 Task: Create a due date automation trigger when advanced on, on the wednesday before a card is due add dates not starting next month at 11:00 AM.
Action: Mouse moved to (1024, 339)
Screenshot: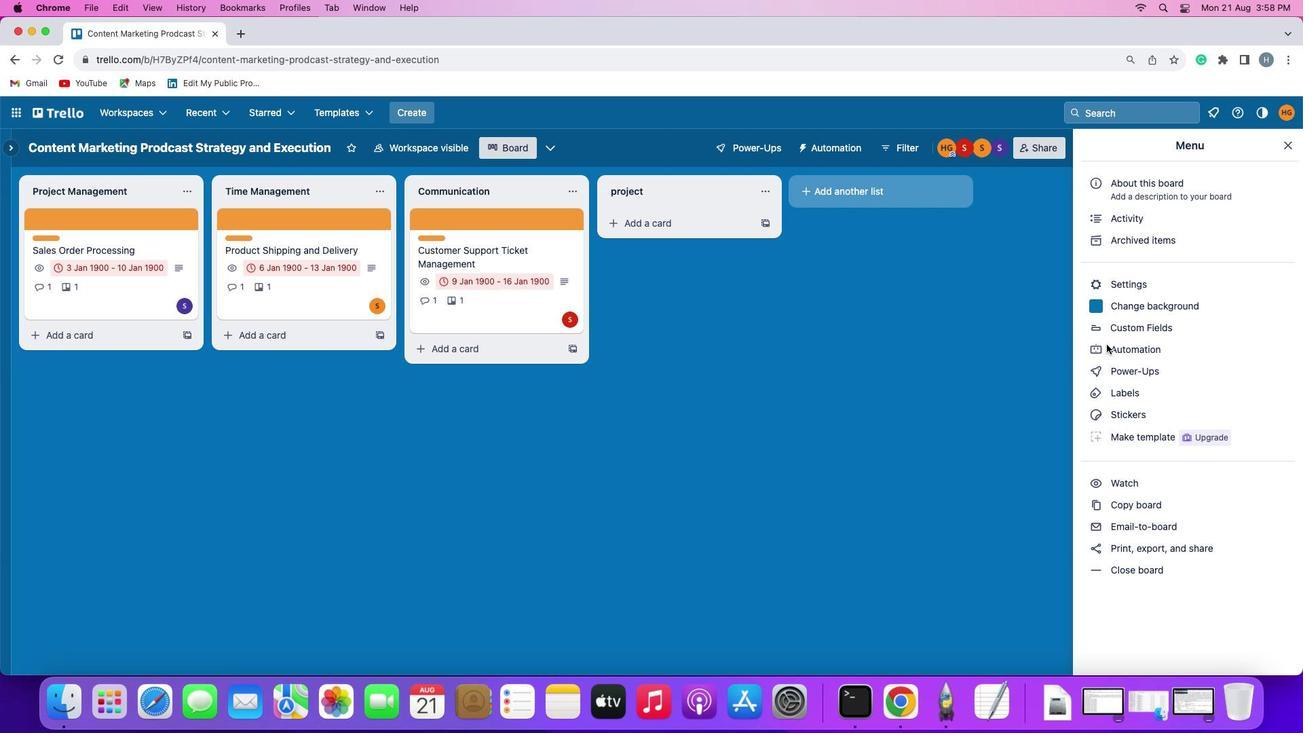 
Action: Mouse pressed left at (1024, 339)
Screenshot: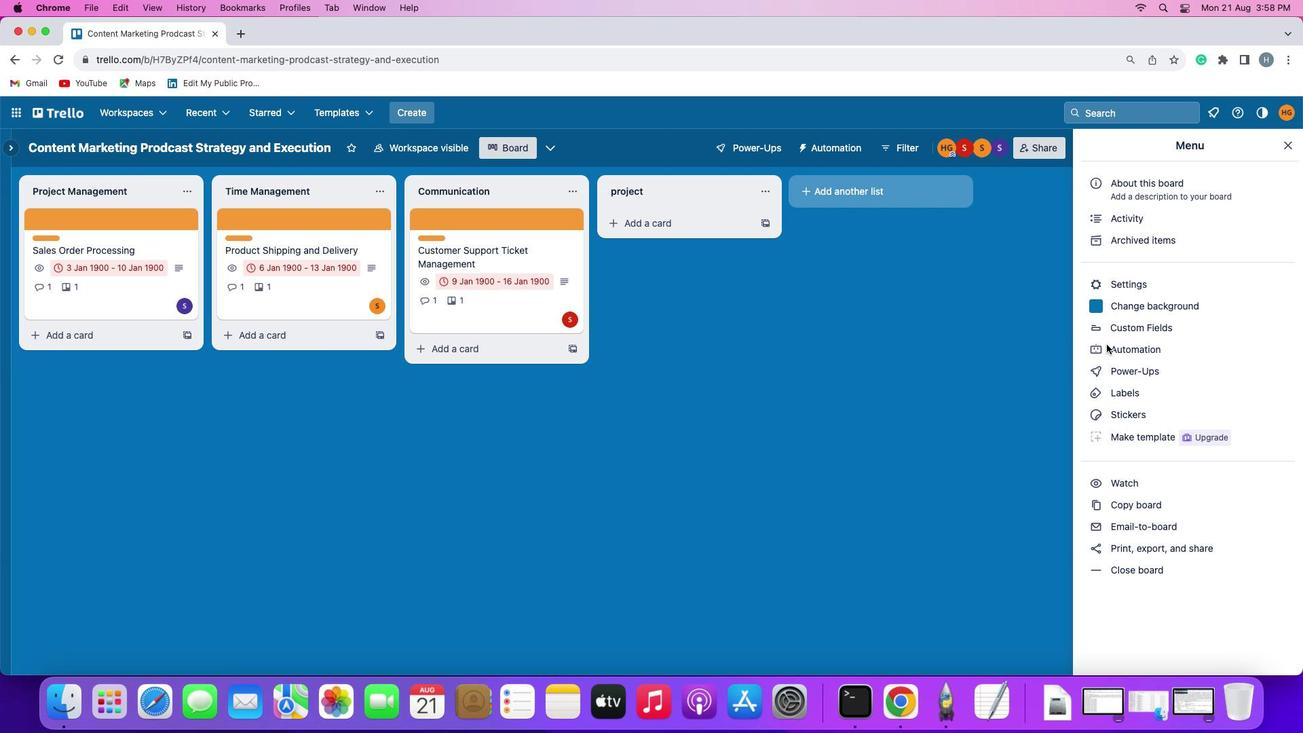 
Action: Mouse moved to (1024, 339)
Screenshot: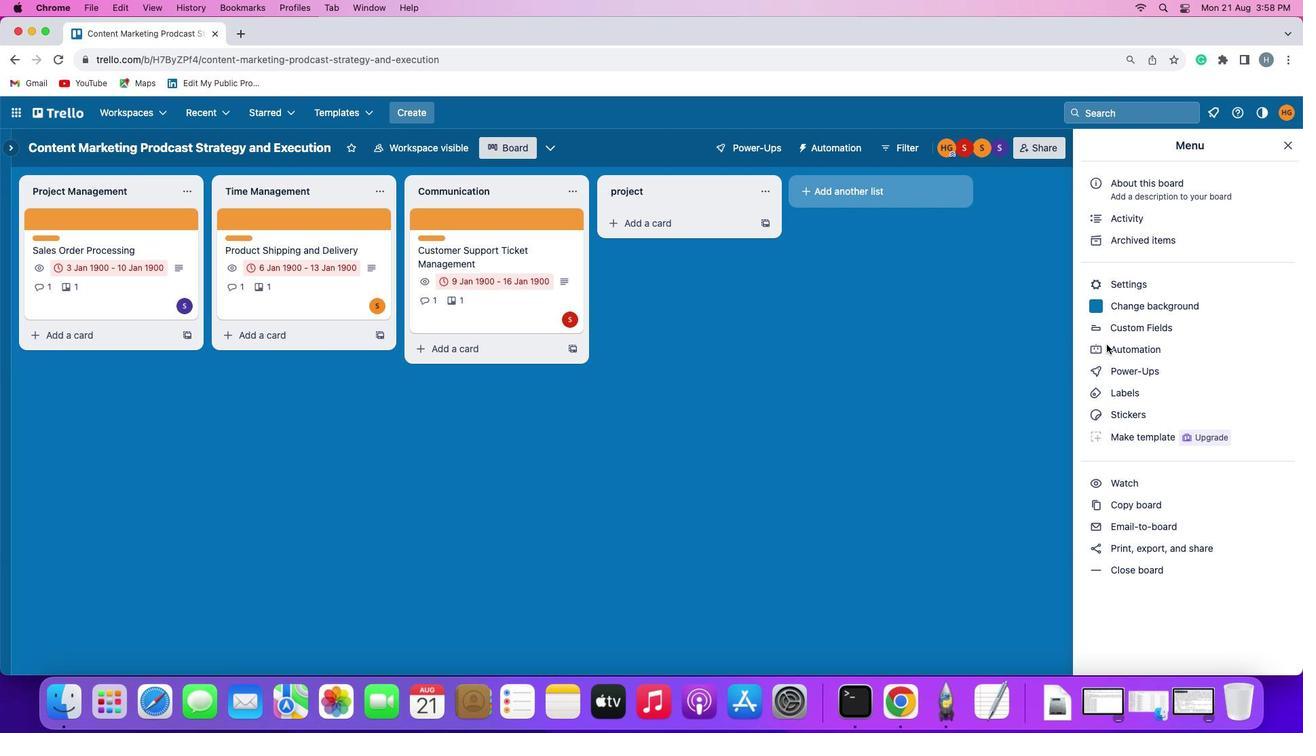 
Action: Mouse pressed left at (1024, 339)
Screenshot: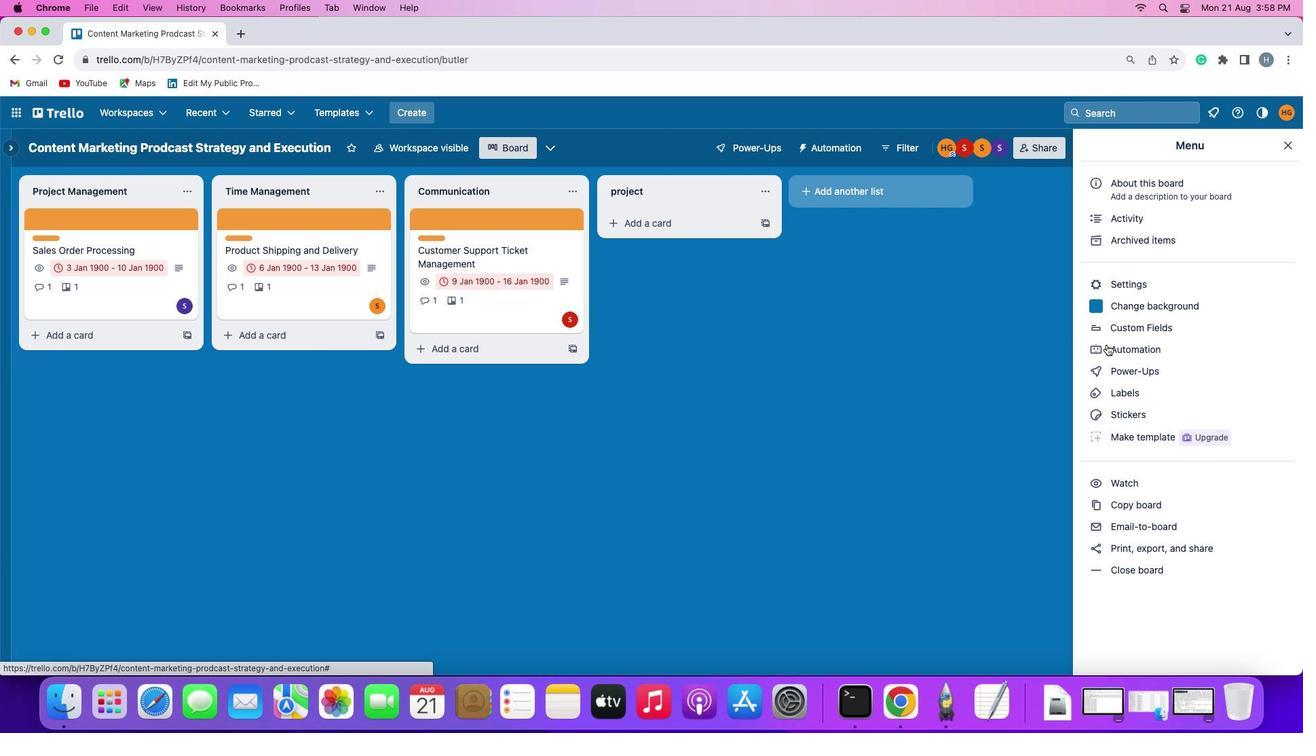 
Action: Mouse moved to (194, 316)
Screenshot: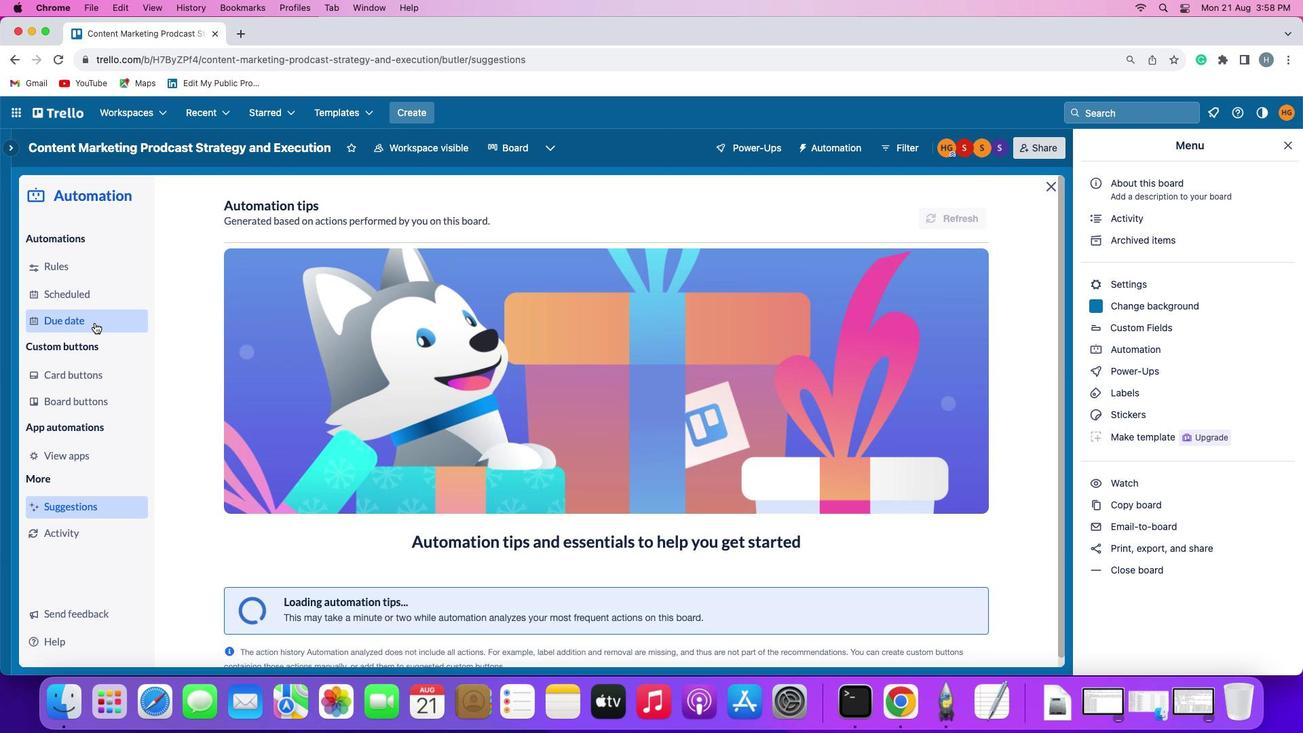 
Action: Mouse pressed left at (194, 316)
Screenshot: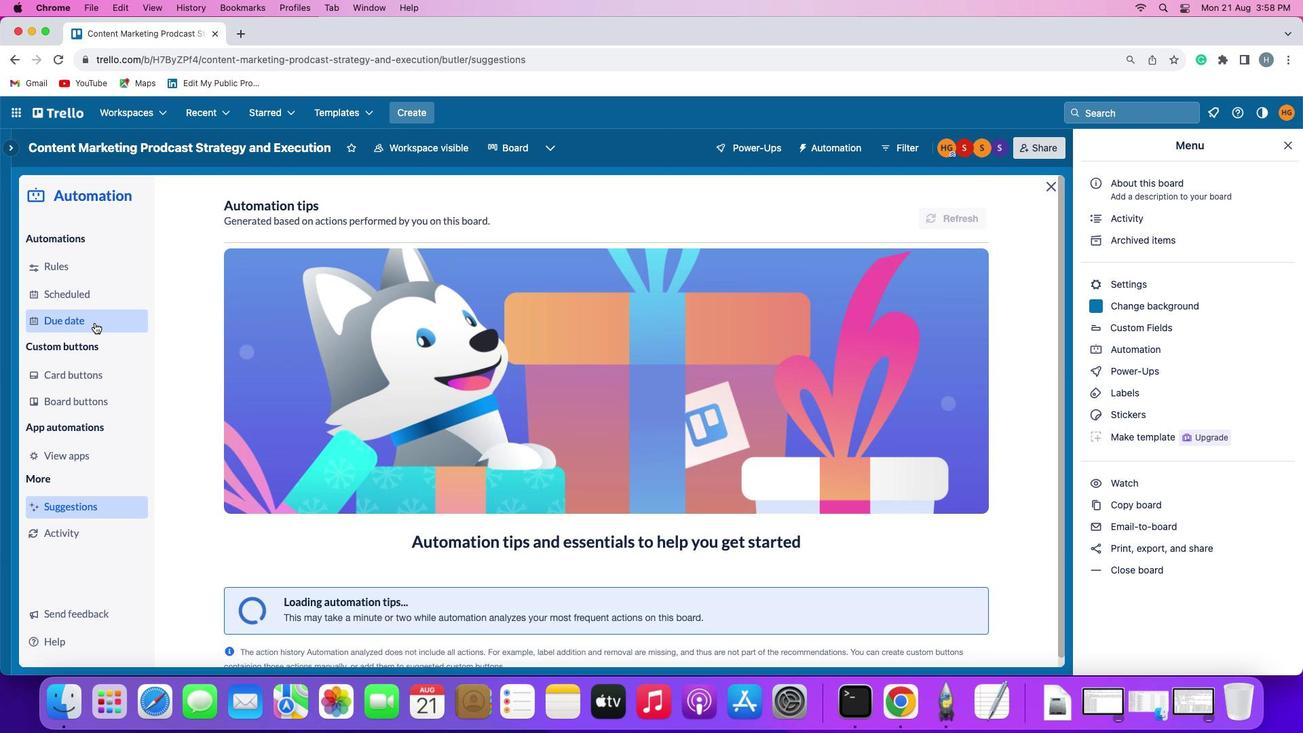 
Action: Mouse moved to (869, 203)
Screenshot: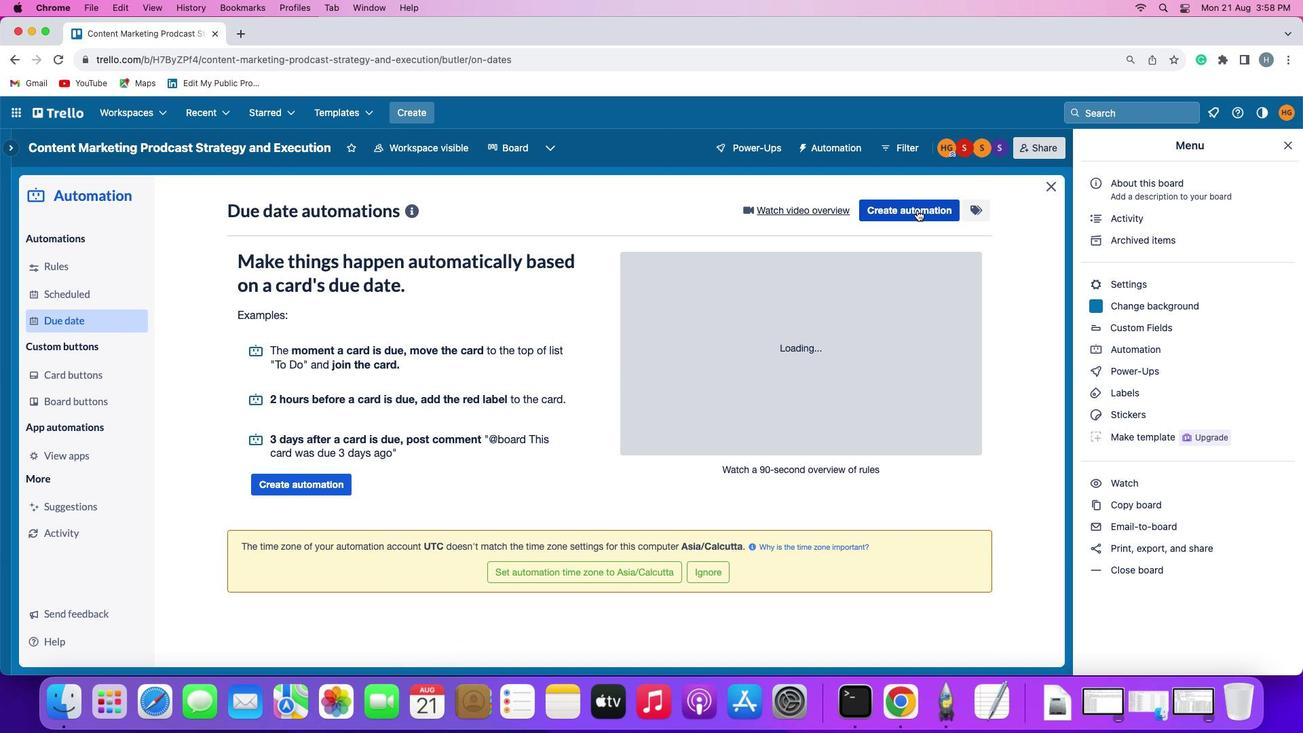 
Action: Mouse pressed left at (869, 203)
Screenshot: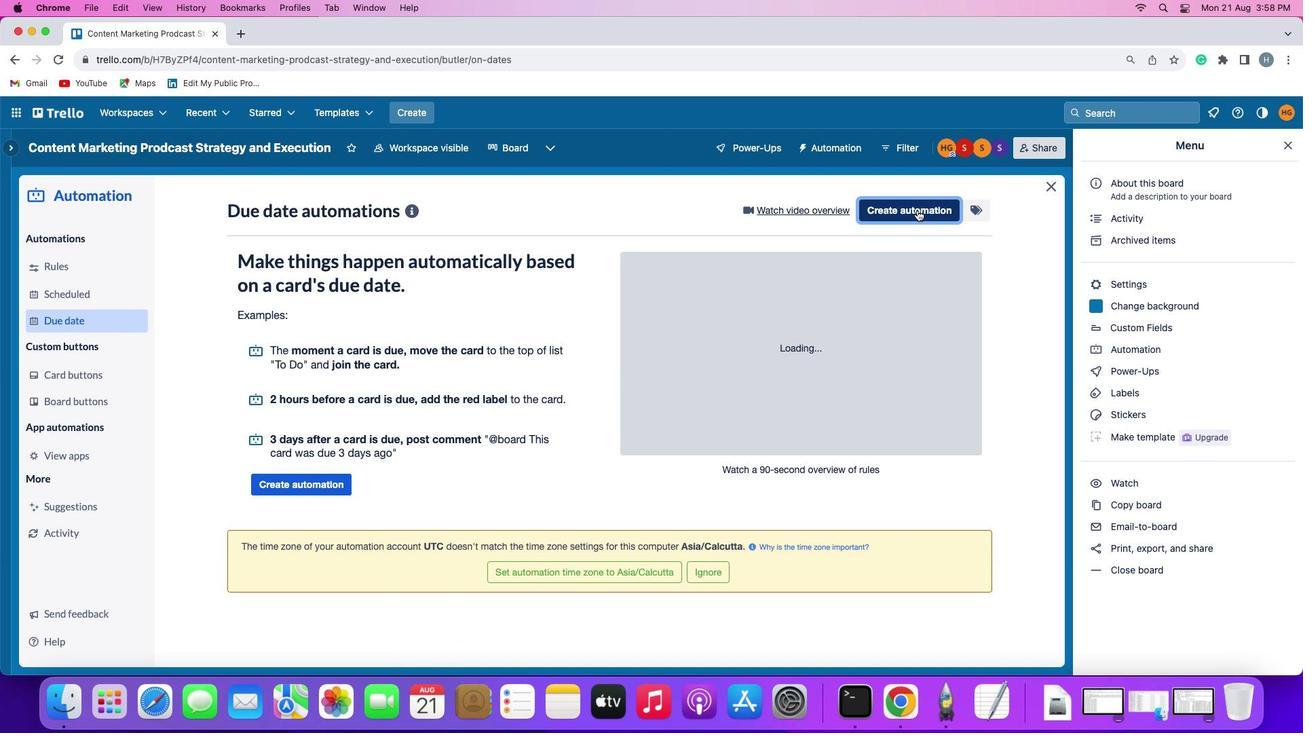 
Action: Mouse moved to (320, 338)
Screenshot: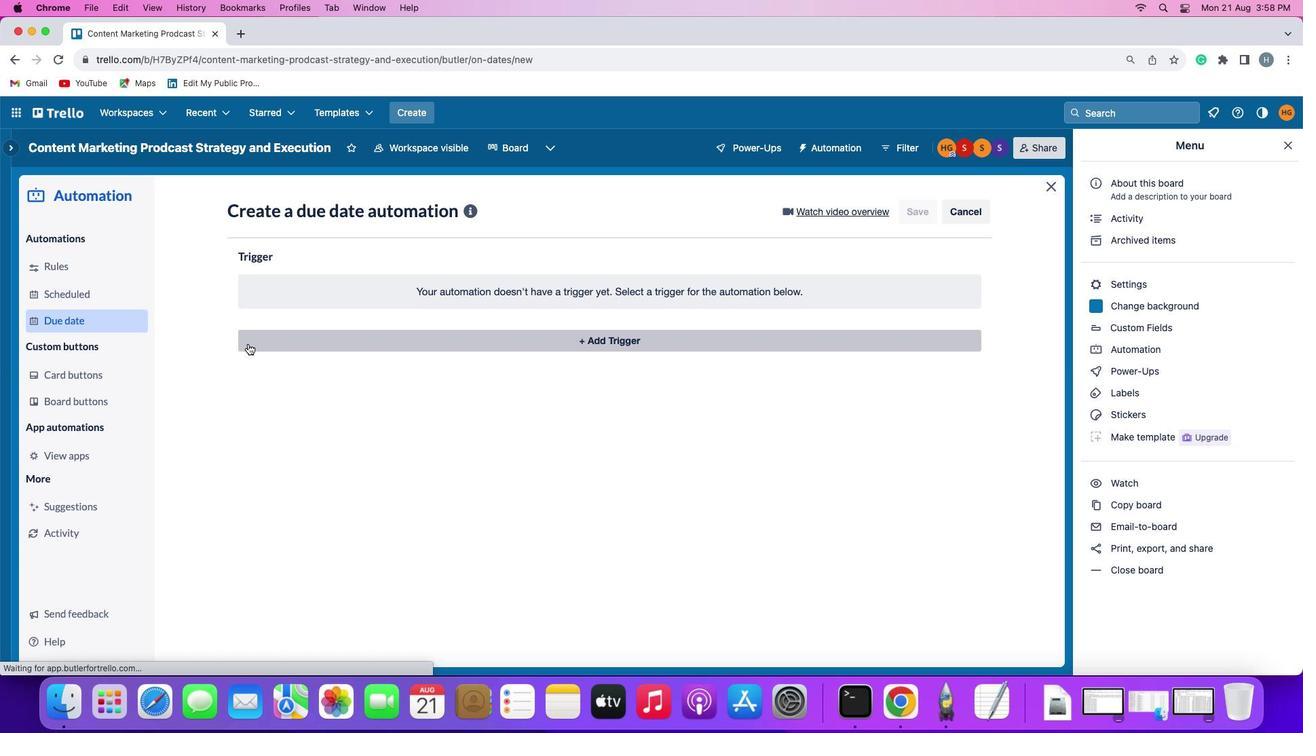 
Action: Mouse pressed left at (320, 338)
Screenshot: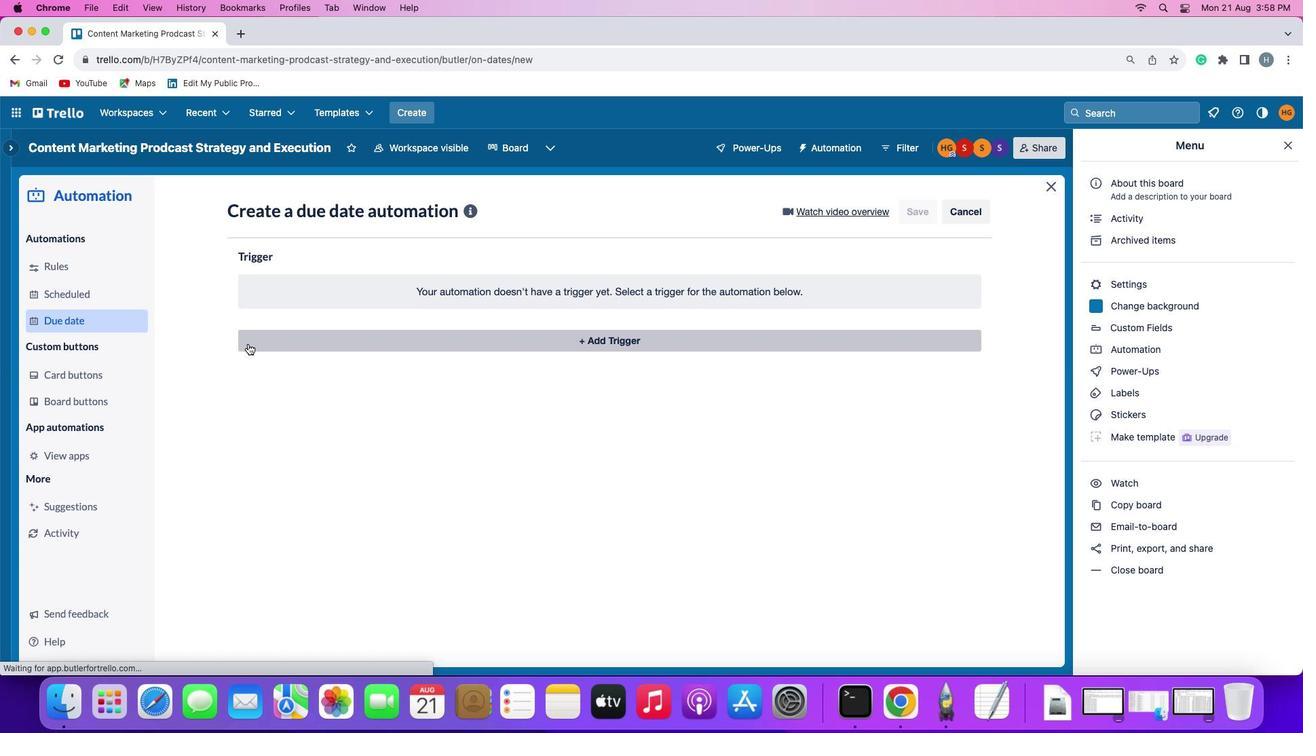 
Action: Mouse moved to (361, 582)
Screenshot: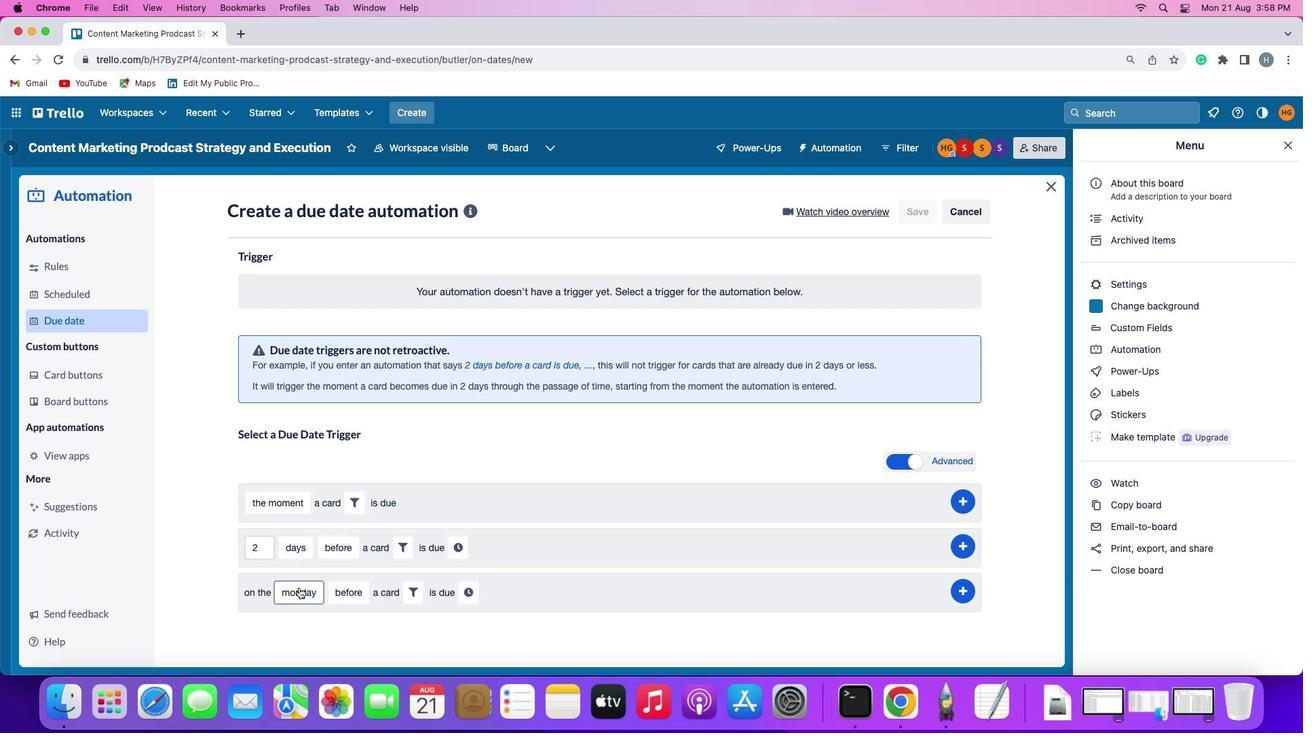 
Action: Mouse pressed left at (361, 582)
Screenshot: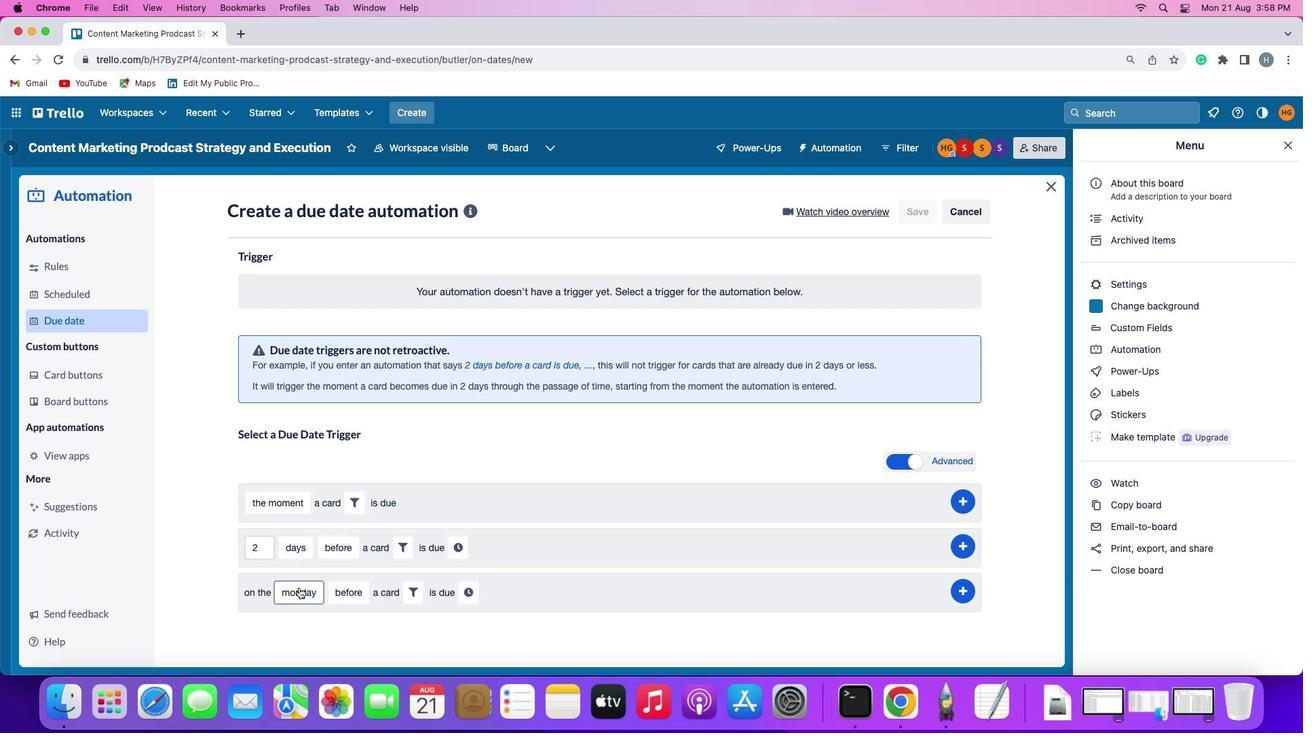 
Action: Mouse moved to (387, 459)
Screenshot: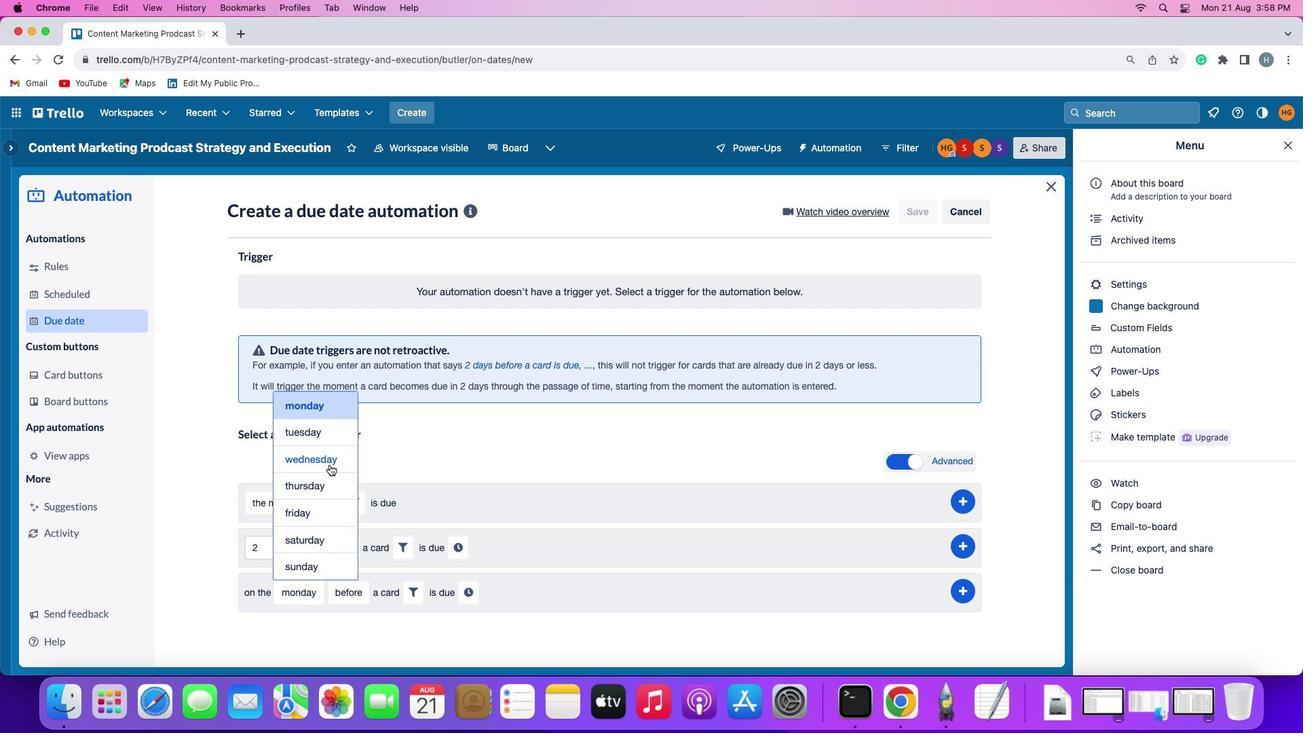 
Action: Mouse pressed left at (387, 459)
Screenshot: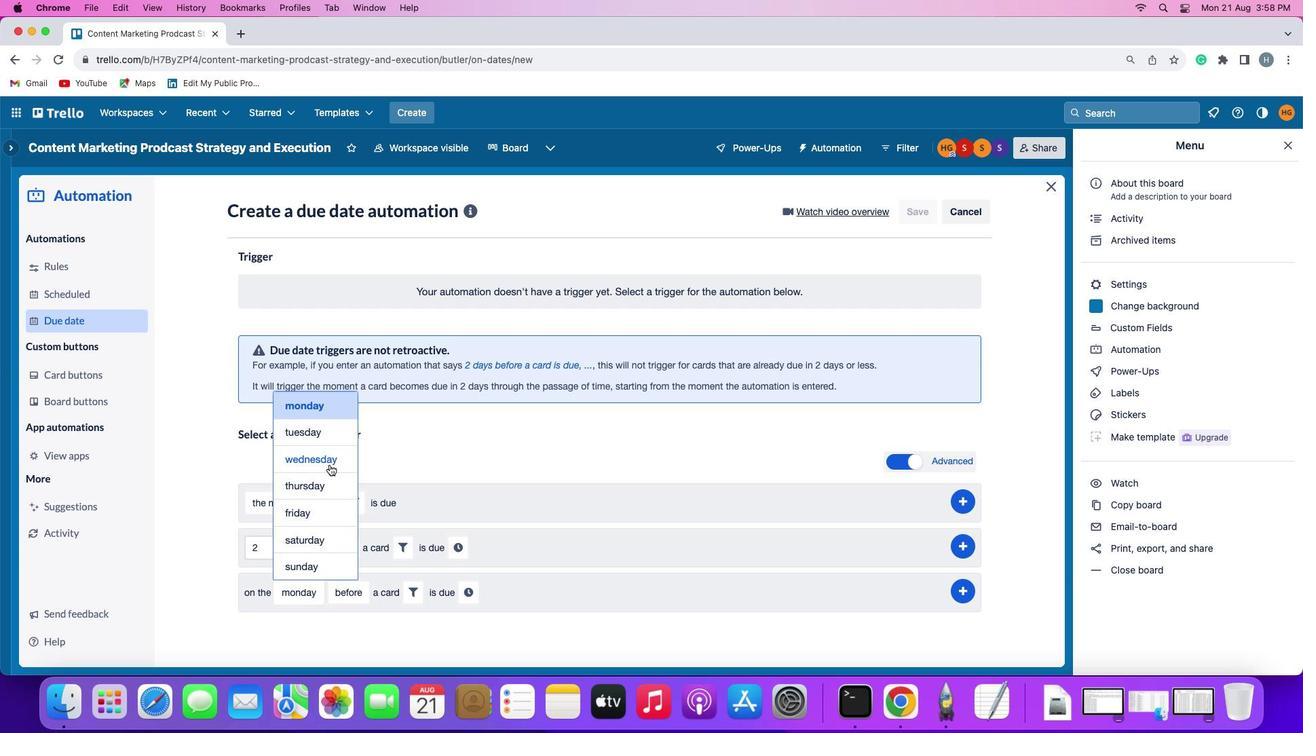
Action: Mouse moved to (465, 588)
Screenshot: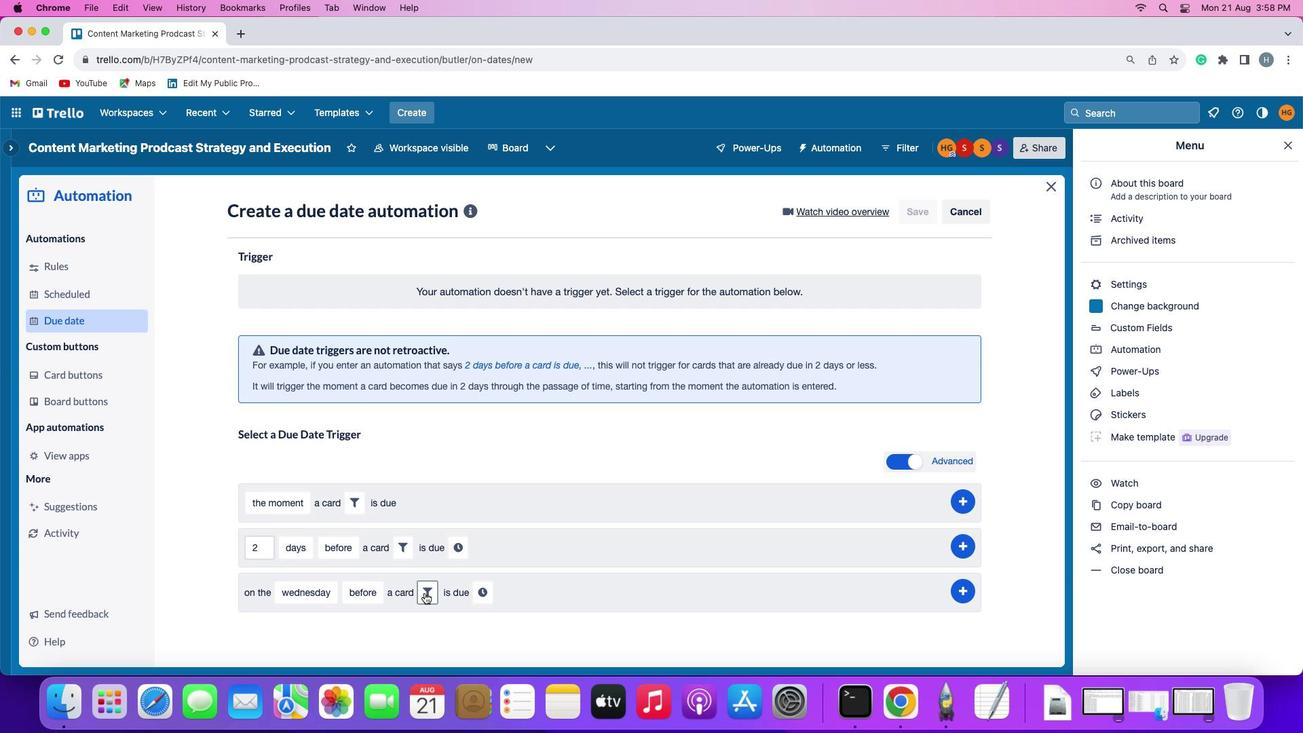 
Action: Mouse pressed left at (465, 588)
Screenshot: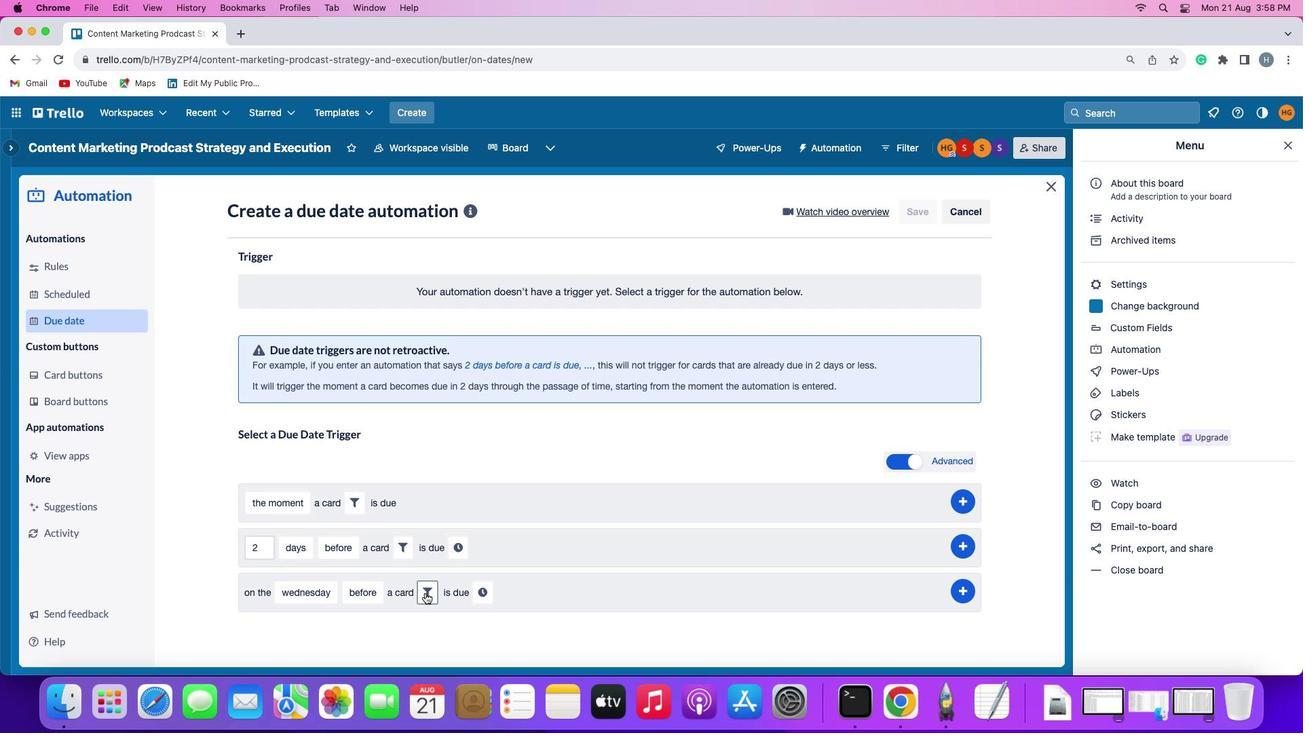 
Action: Mouse moved to (527, 637)
Screenshot: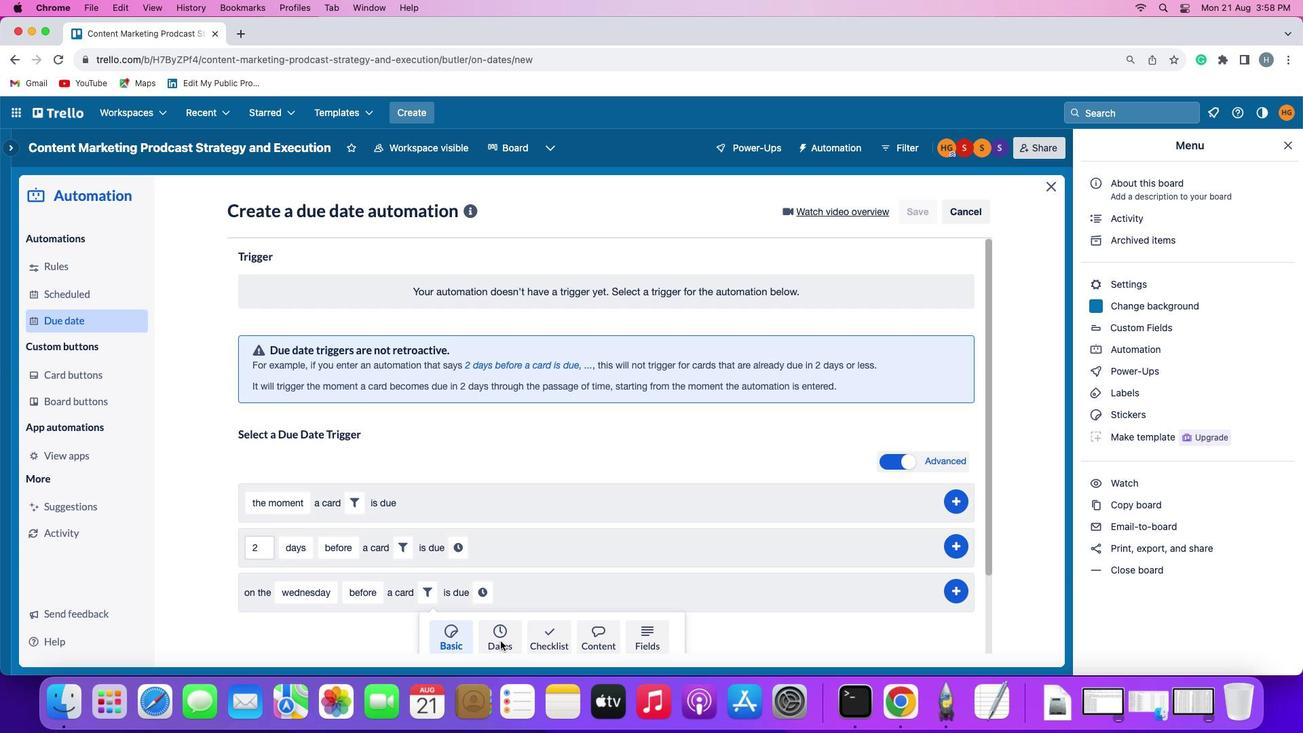 
Action: Mouse pressed left at (527, 637)
Screenshot: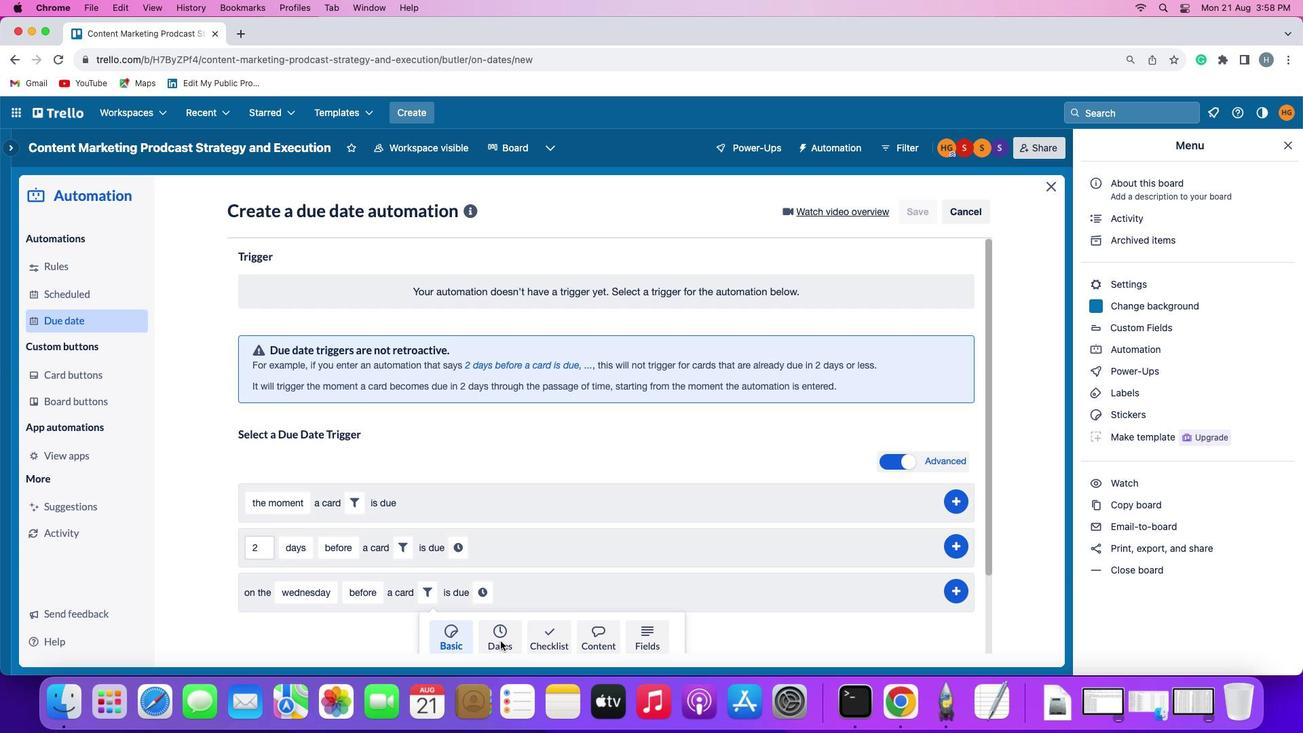 
Action: Mouse moved to (396, 607)
Screenshot: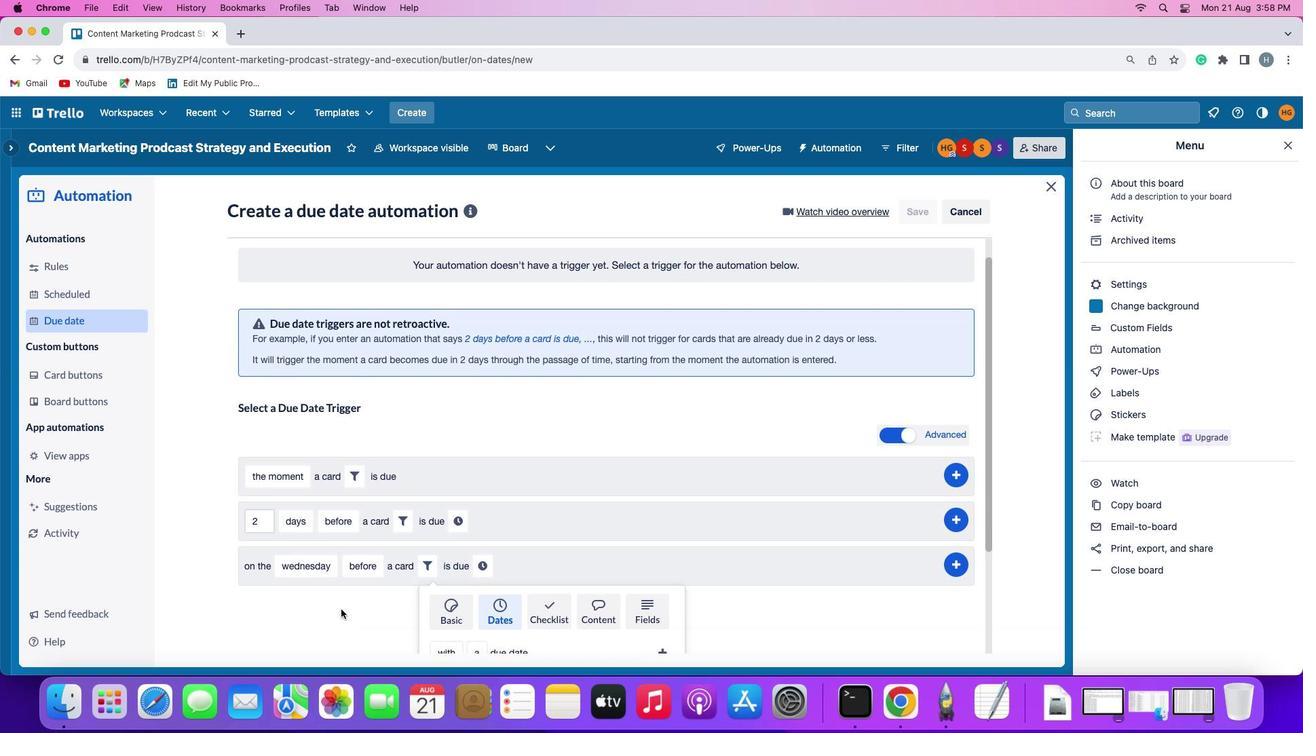 
Action: Mouse scrolled (396, 607) with delta (116, -6)
Screenshot: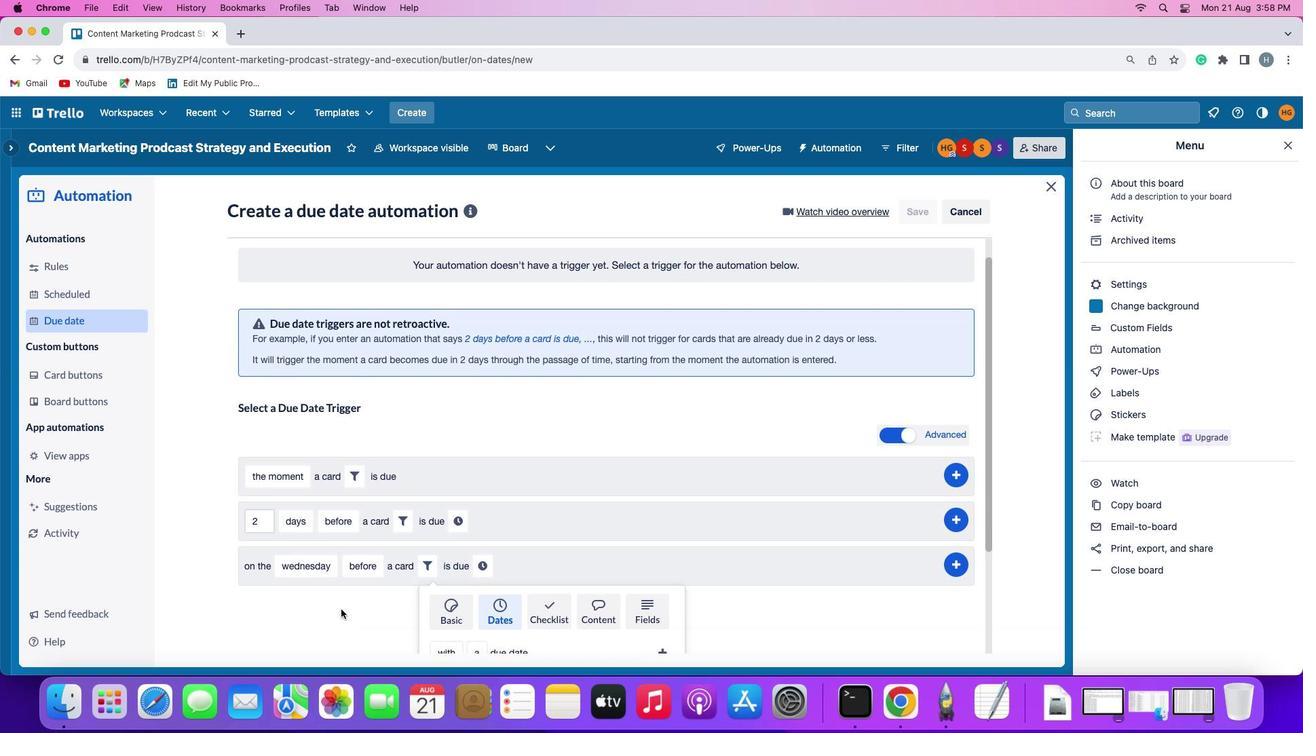 
Action: Mouse scrolled (396, 607) with delta (116, -6)
Screenshot: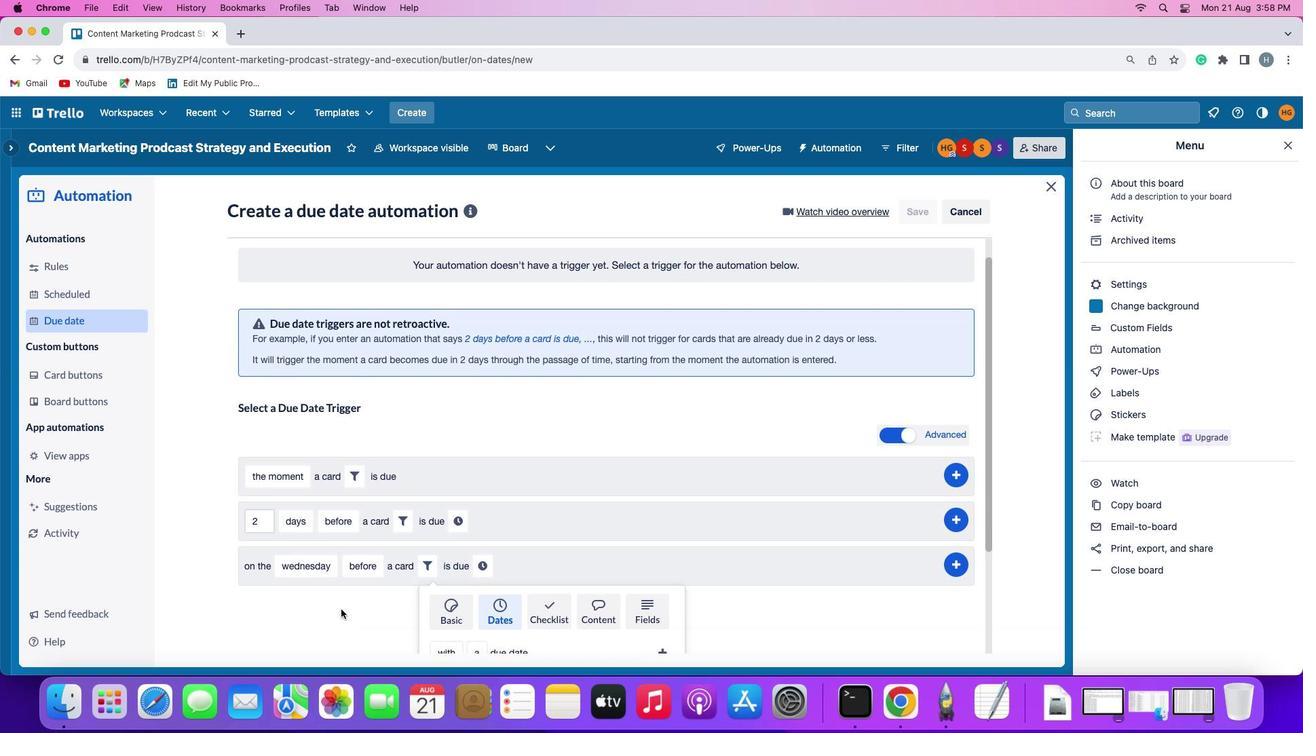
Action: Mouse scrolled (396, 607) with delta (116, -8)
Screenshot: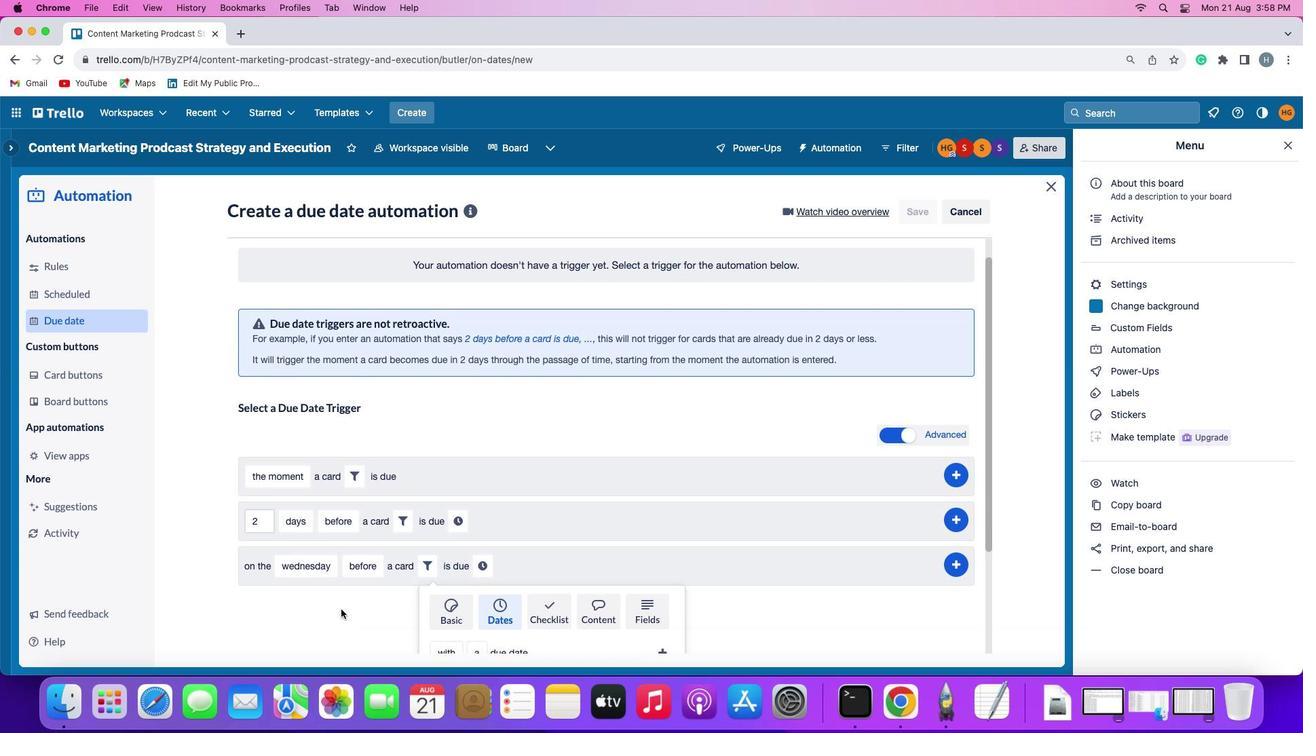 
Action: Mouse moved to (396, 606)
Screenshot: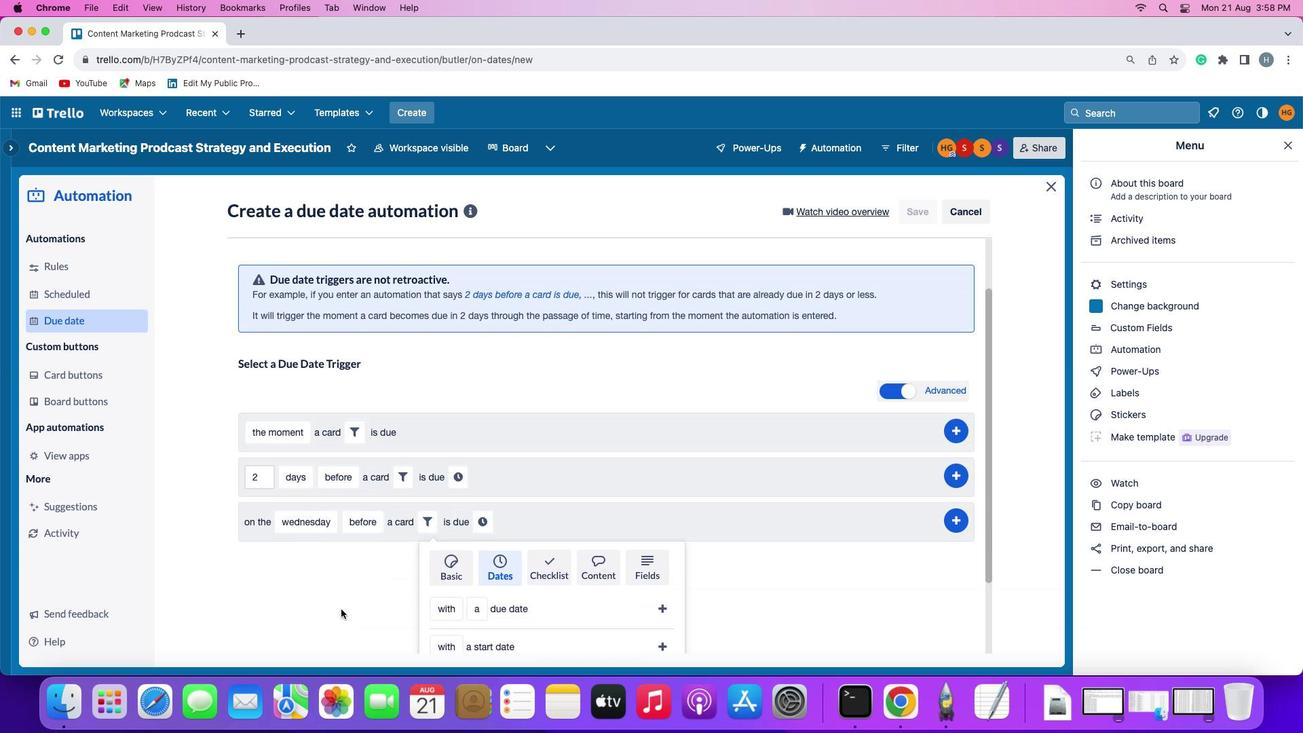 
Action: Mouse scrolled (396, 606) with delta (116, -9)
Screenshot: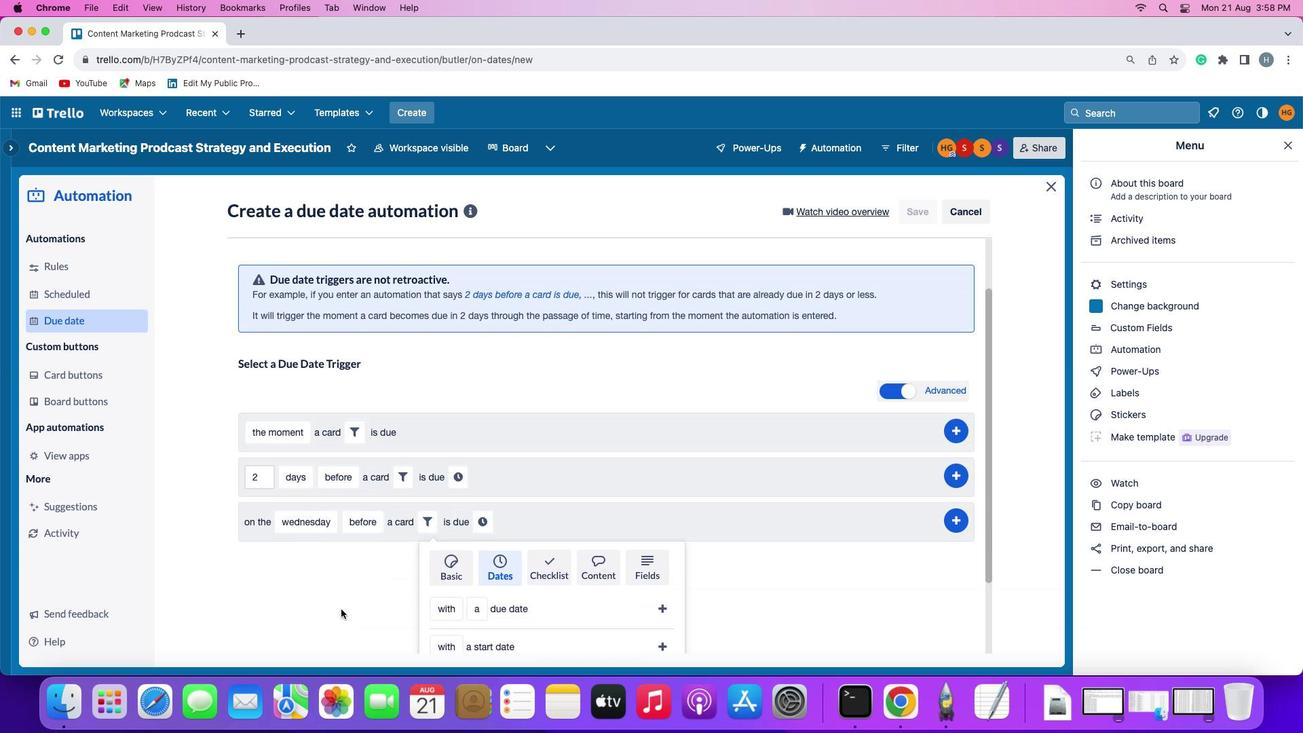 
Action: Mouse moved to (397, 605)
Screenshot: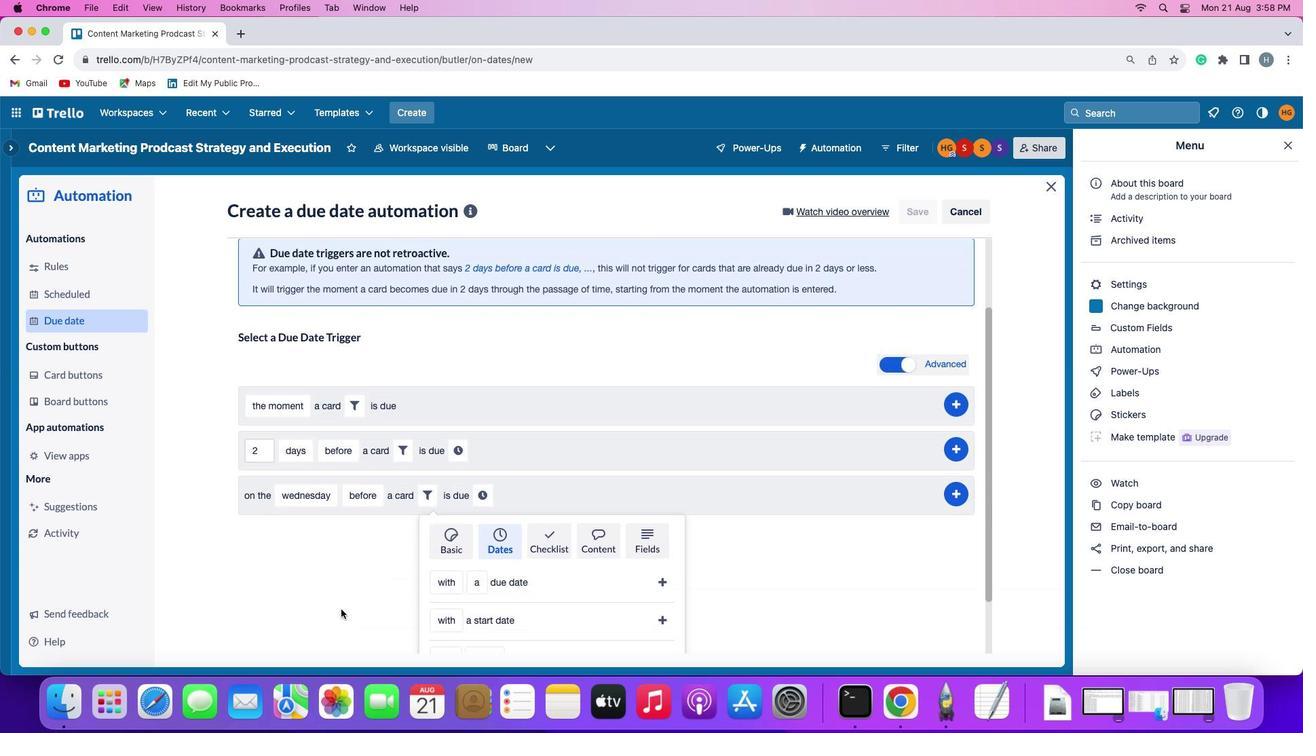 
Action: Mouse scrolled (397, 605) with delta (116, -10)
Screenshot: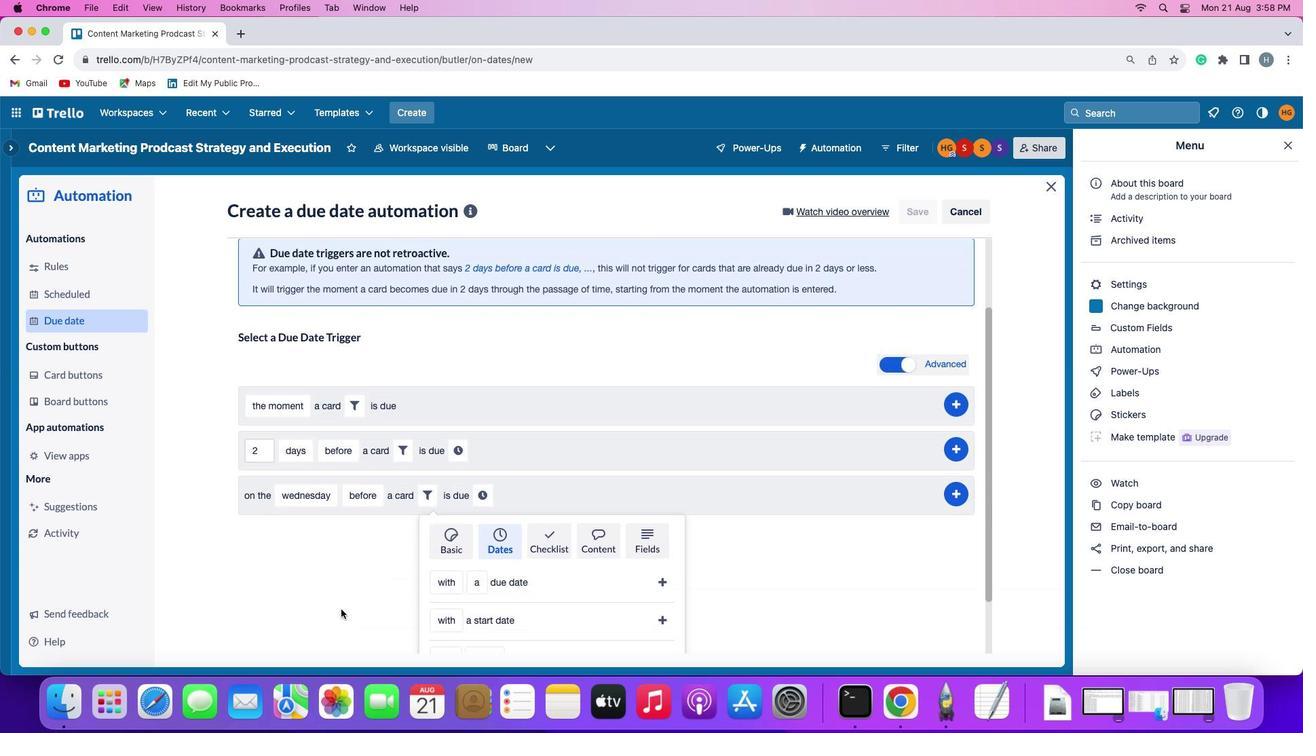
Action: Mouse moved to (397, 603)
Screenshot: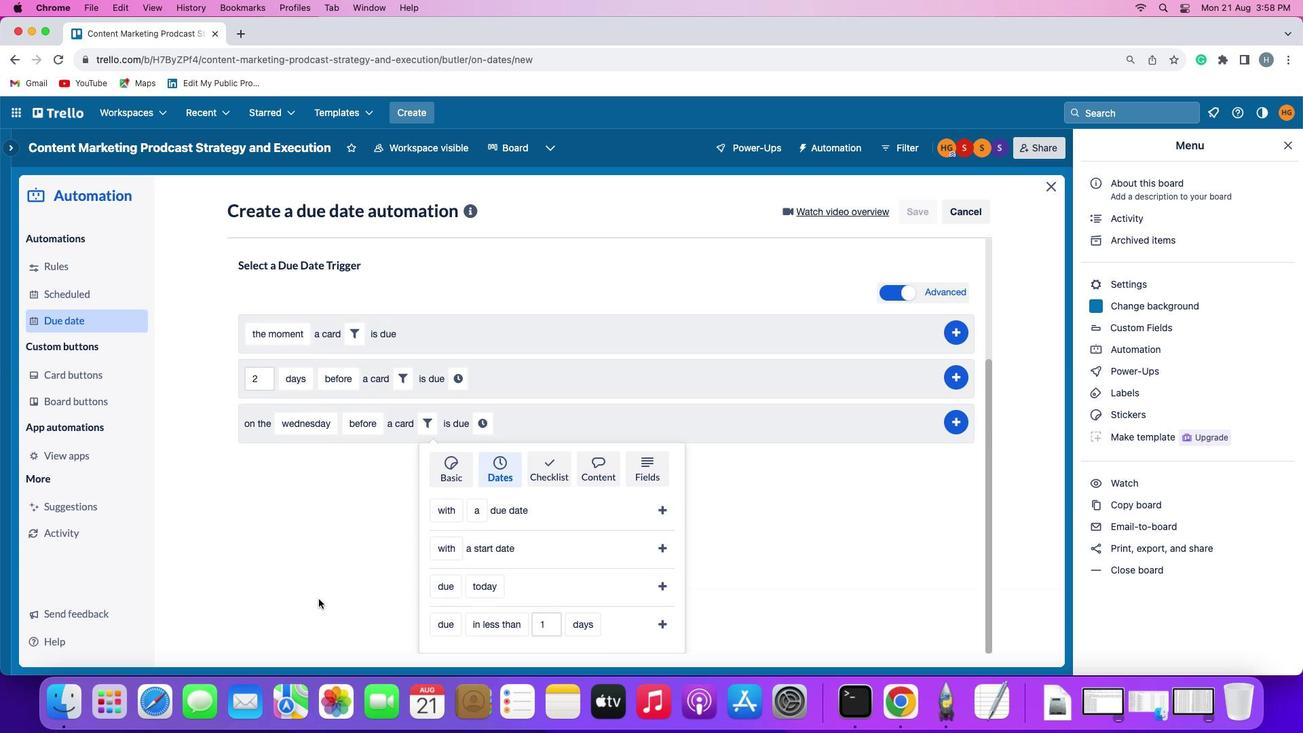 
Action: Mouse scrolled (397, 603) with delta (116, -6)
Screenshot: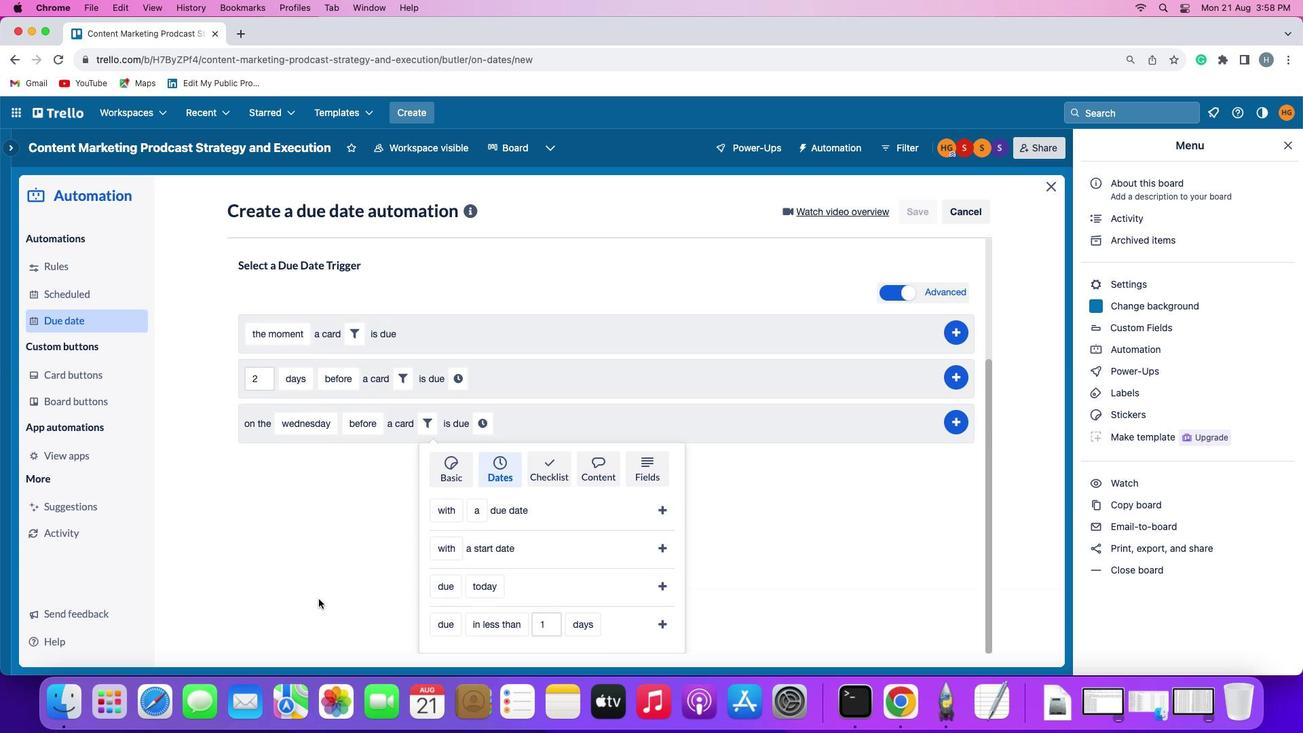 
Action: Mouse moved to (383, 596)
Screenshot: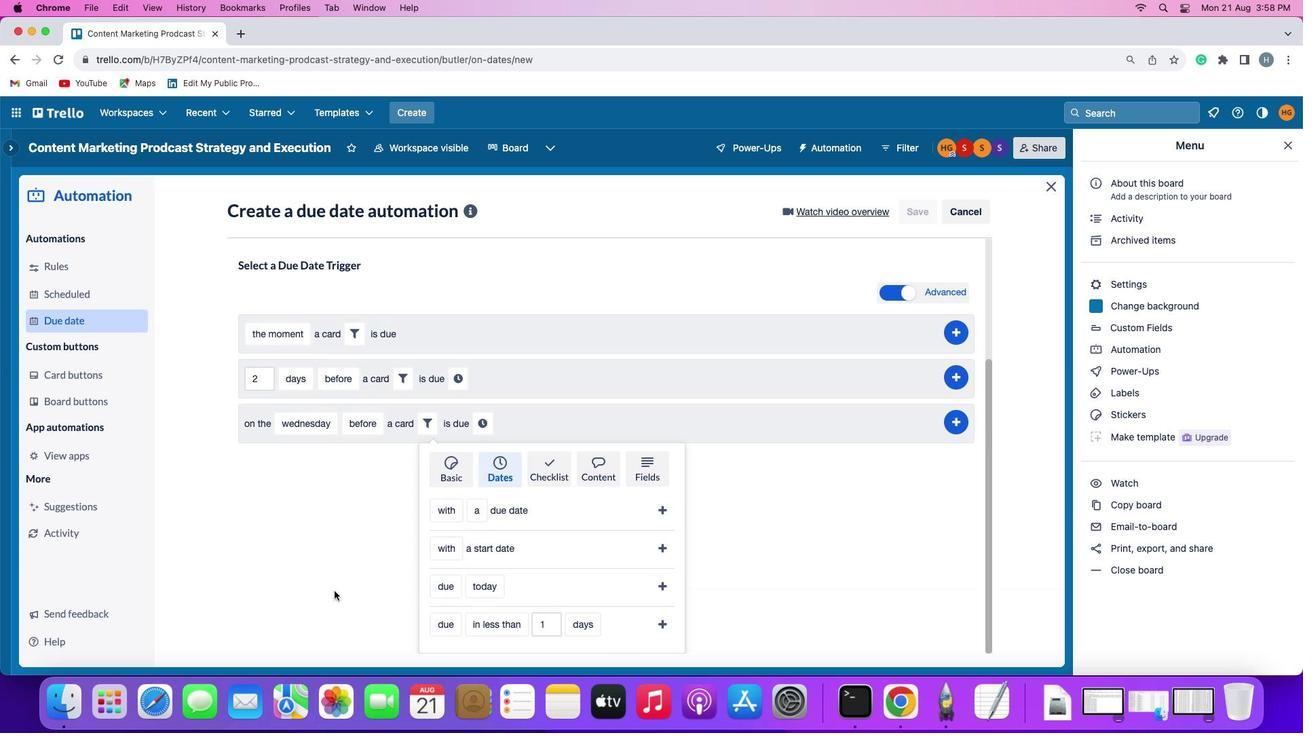 
Action: Mouse scrolled (383, 596) with delta (116, -6)
Screenshot: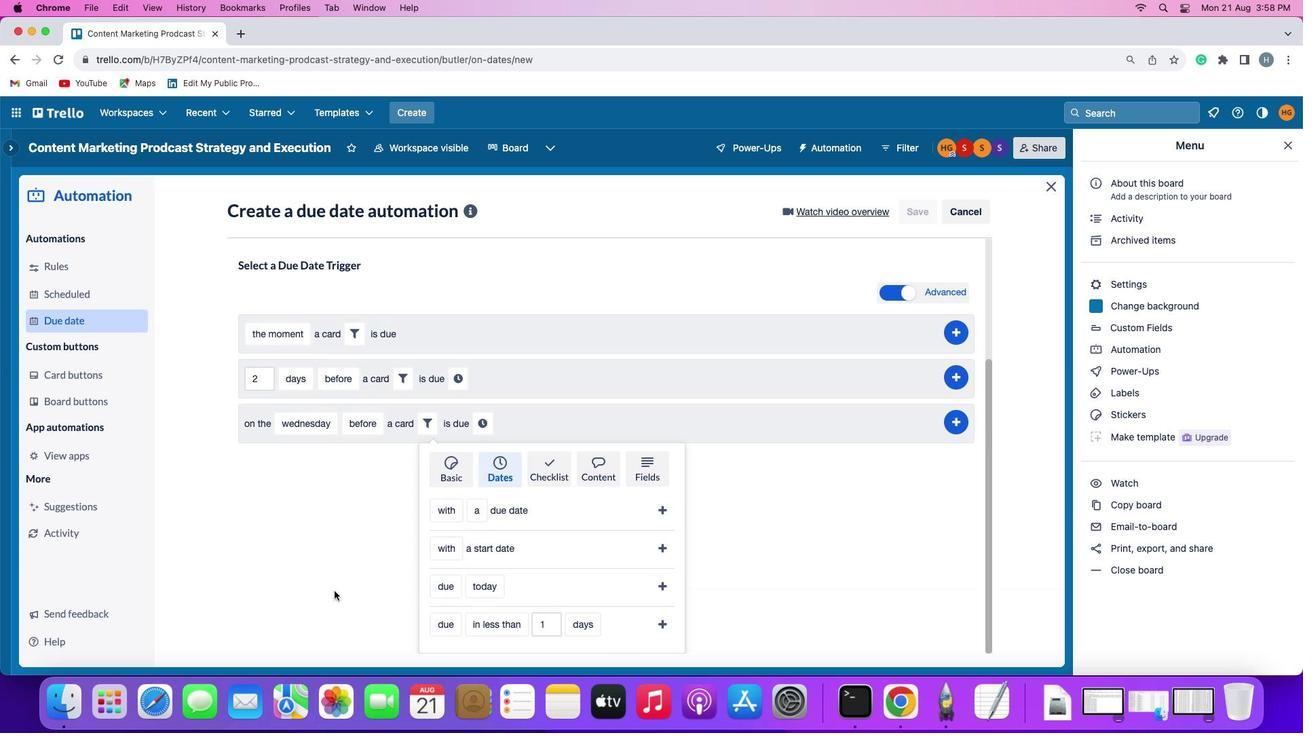
Action: Mouse moved to (471, 579)
Screenshot: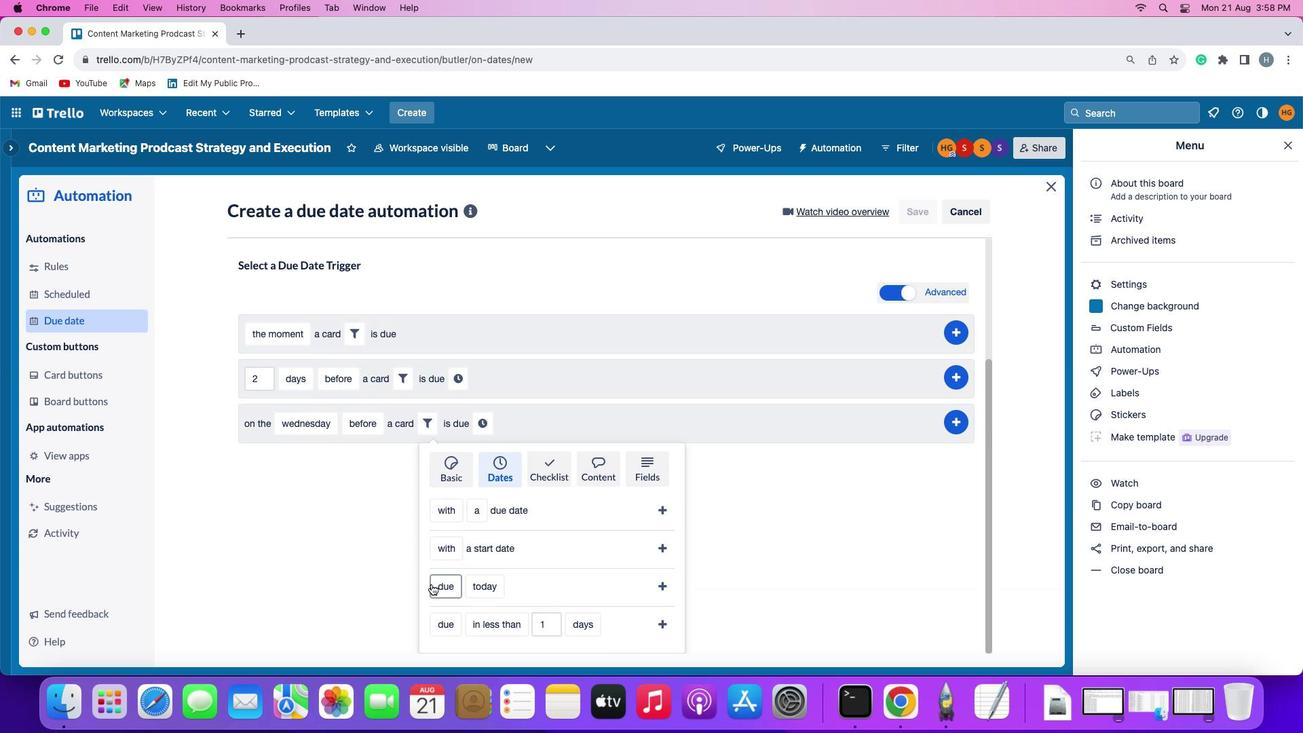 
Action: Mouse pressed left at (471, 579)
Screenshot: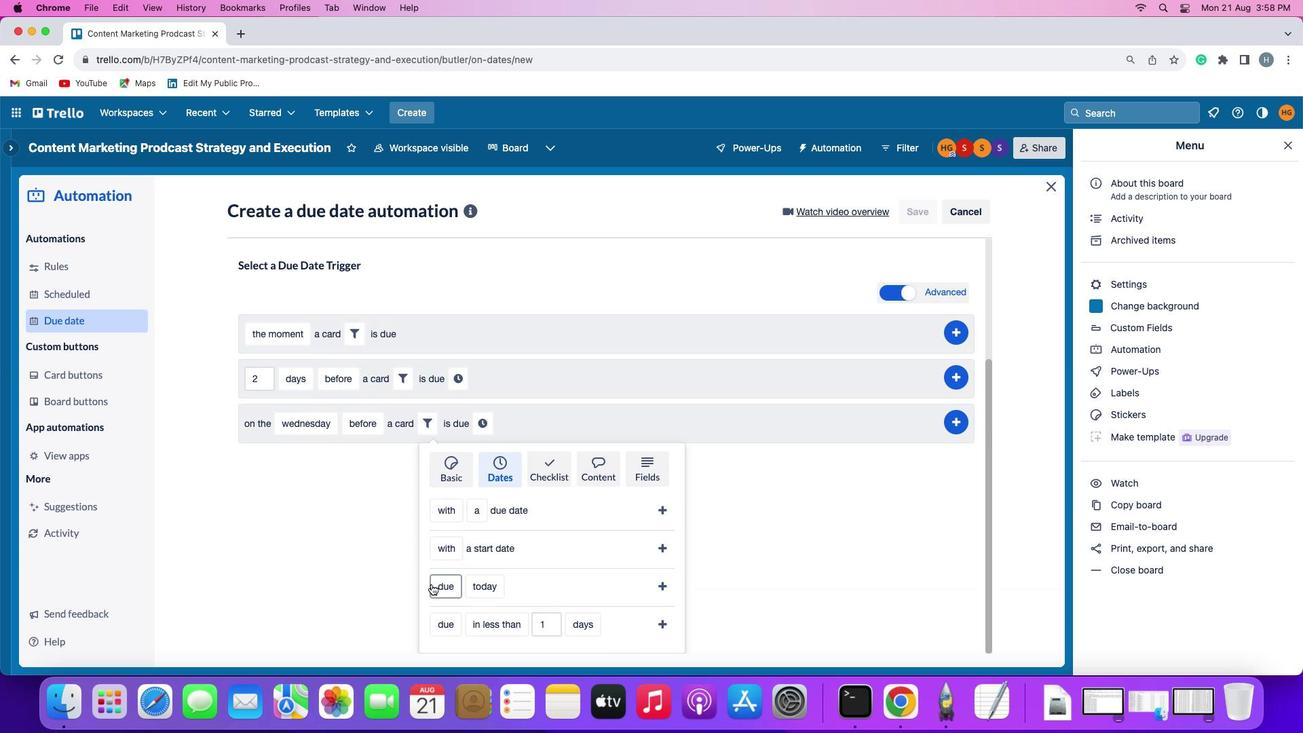 
Action: Mouse moved to (478, 559)
Screenshot: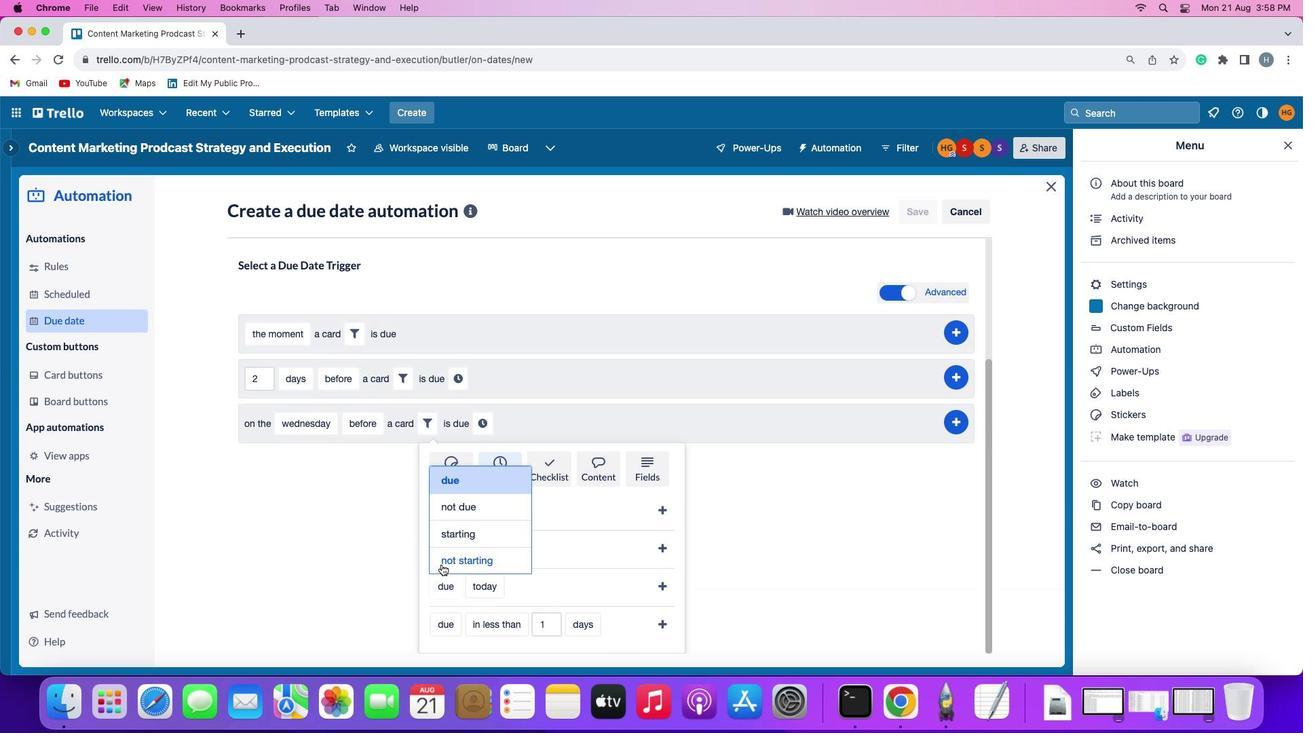 
Action: Mouse pressed left at (478, 559)
Screenshot: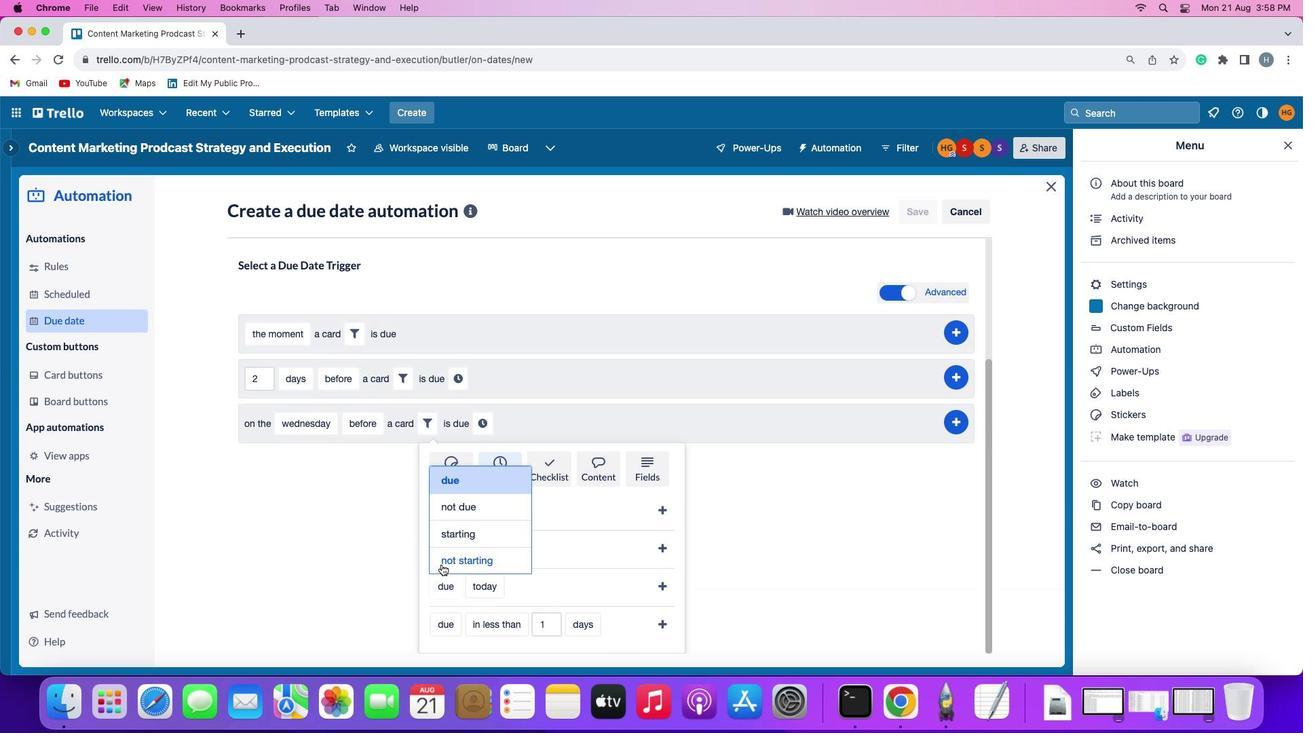 
Action: Mouse moved to (535, 578)
Screenshot: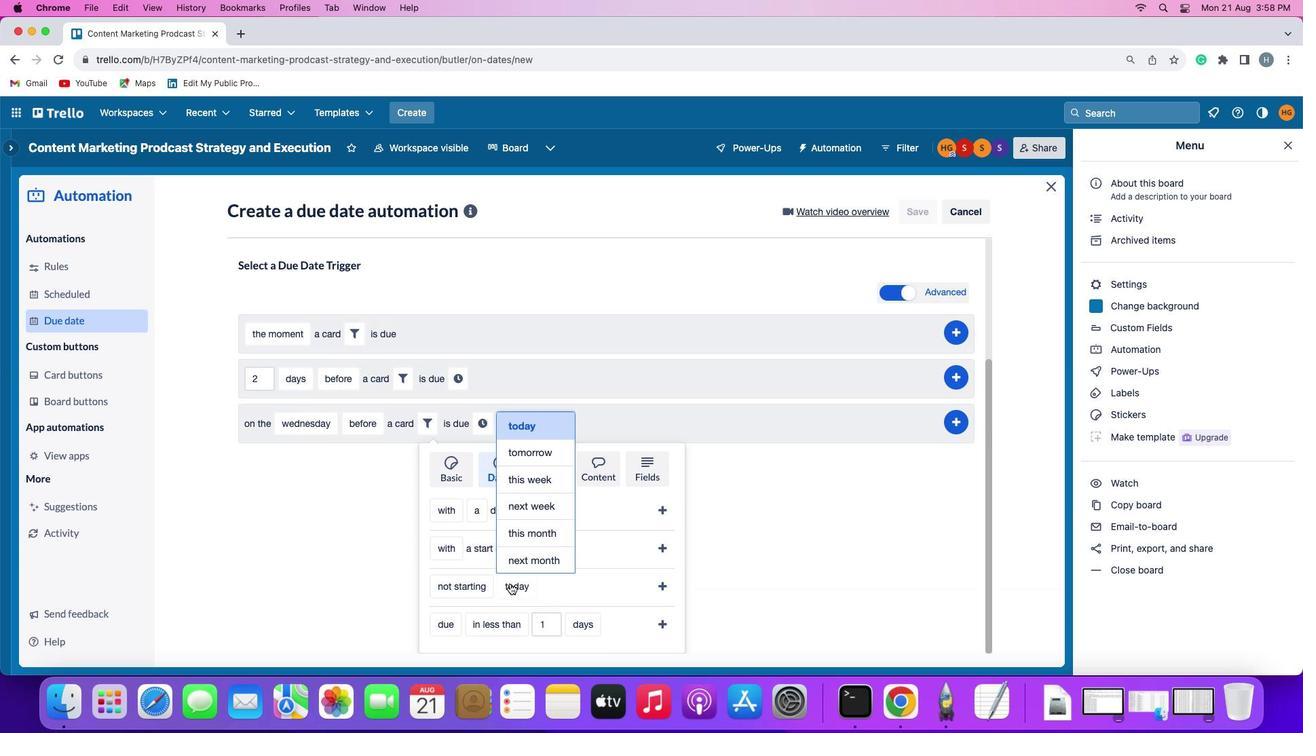 
Action: Mouse pressed left at (535, 578)
Screenshot: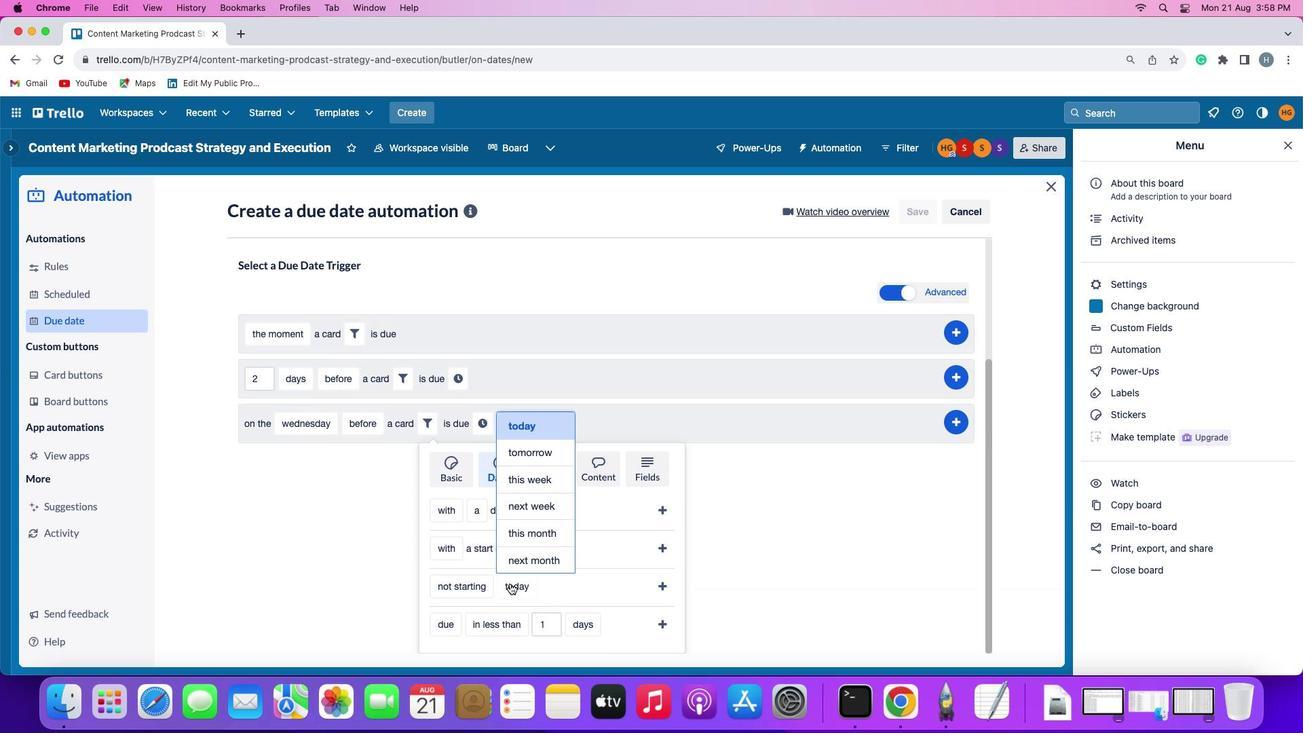 
Action: Mouse moved to (550, 555)
Screenshot: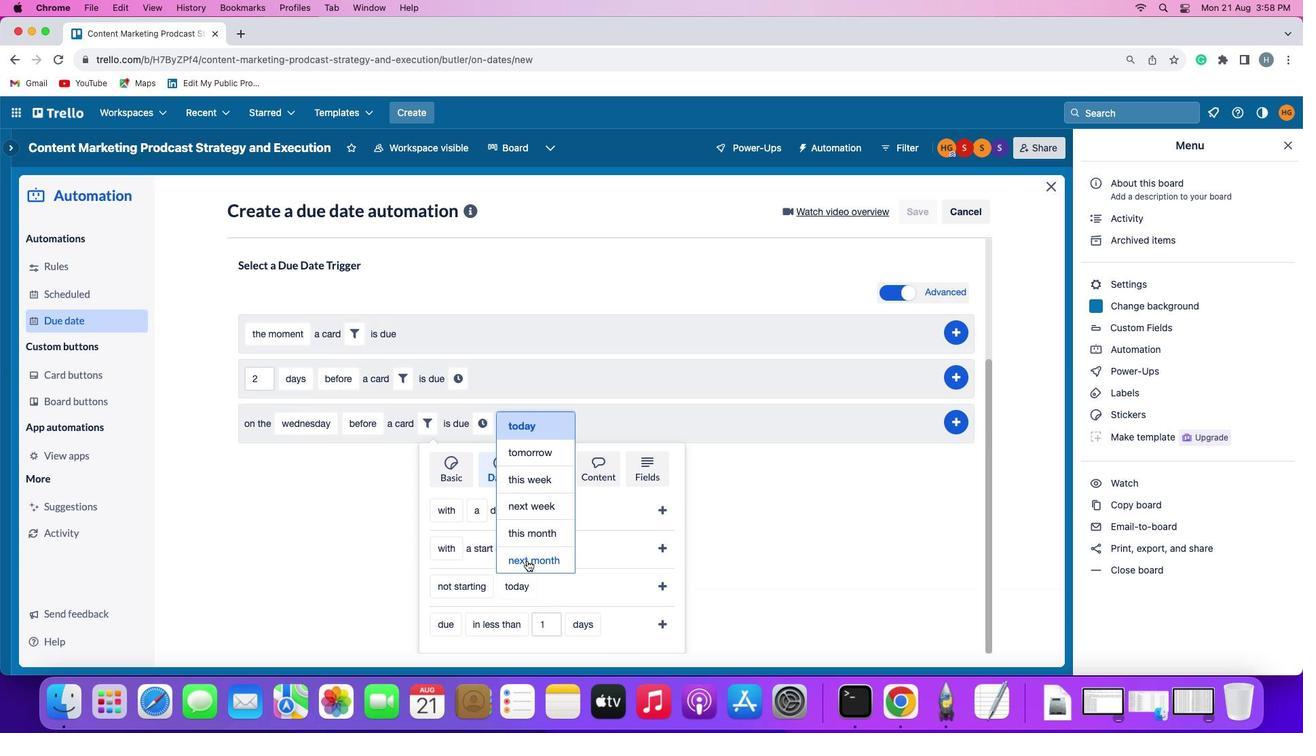 
Action: Mouse pressed left at (550, 555)
Screenshot: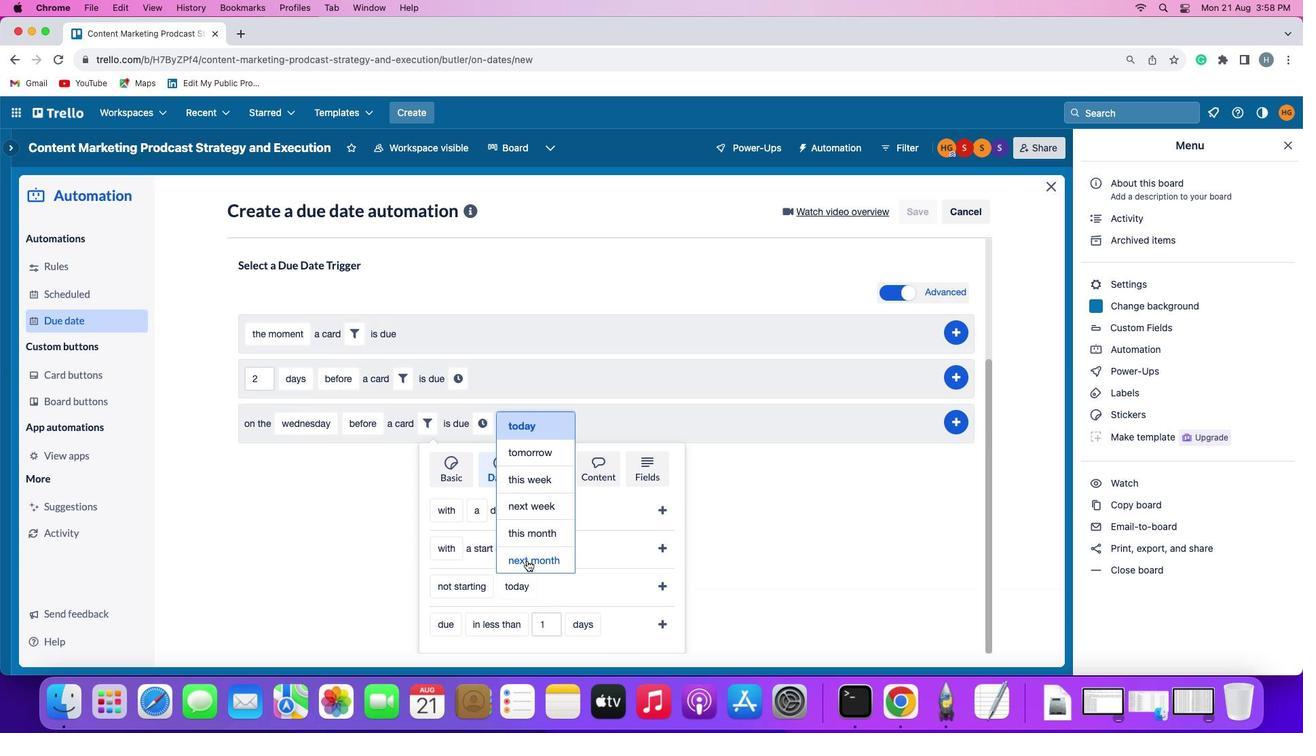 
Action: Mouse moved to (661, 580)
Screenshot: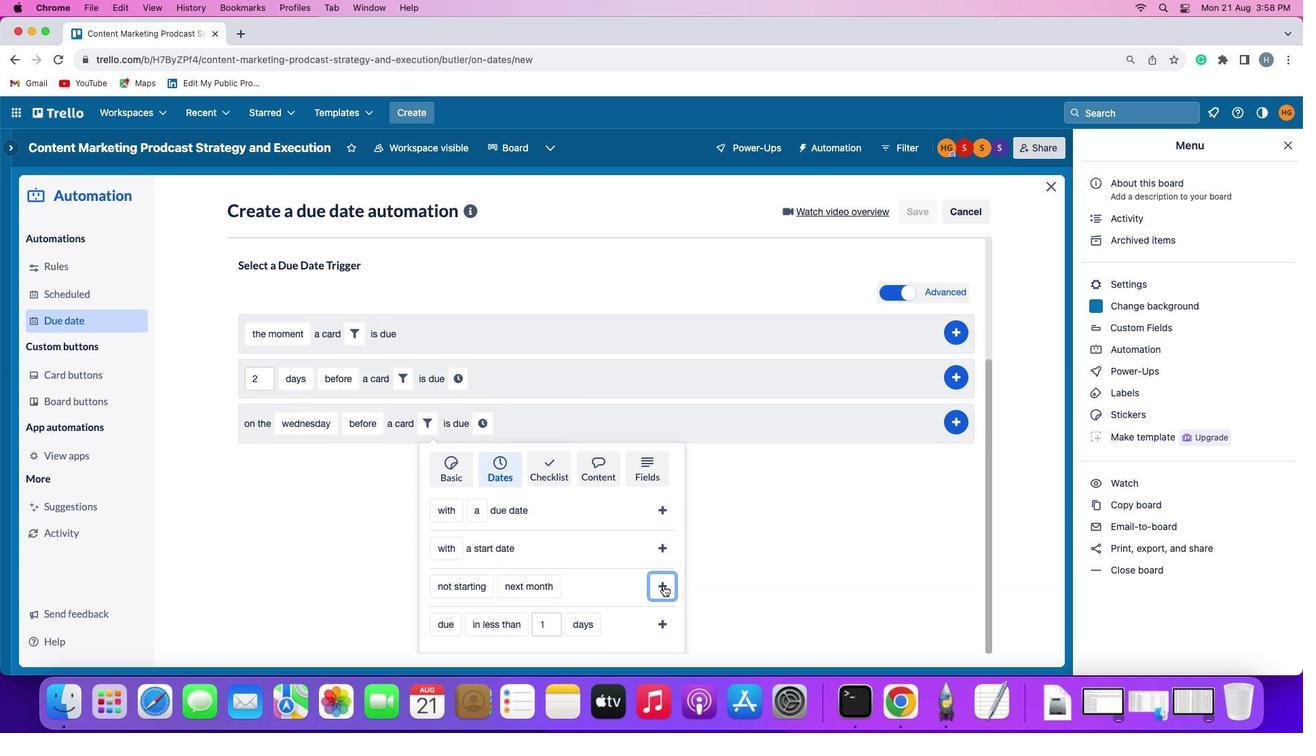 
Action: Mouse pressed left at (661, 580)
Screenshot: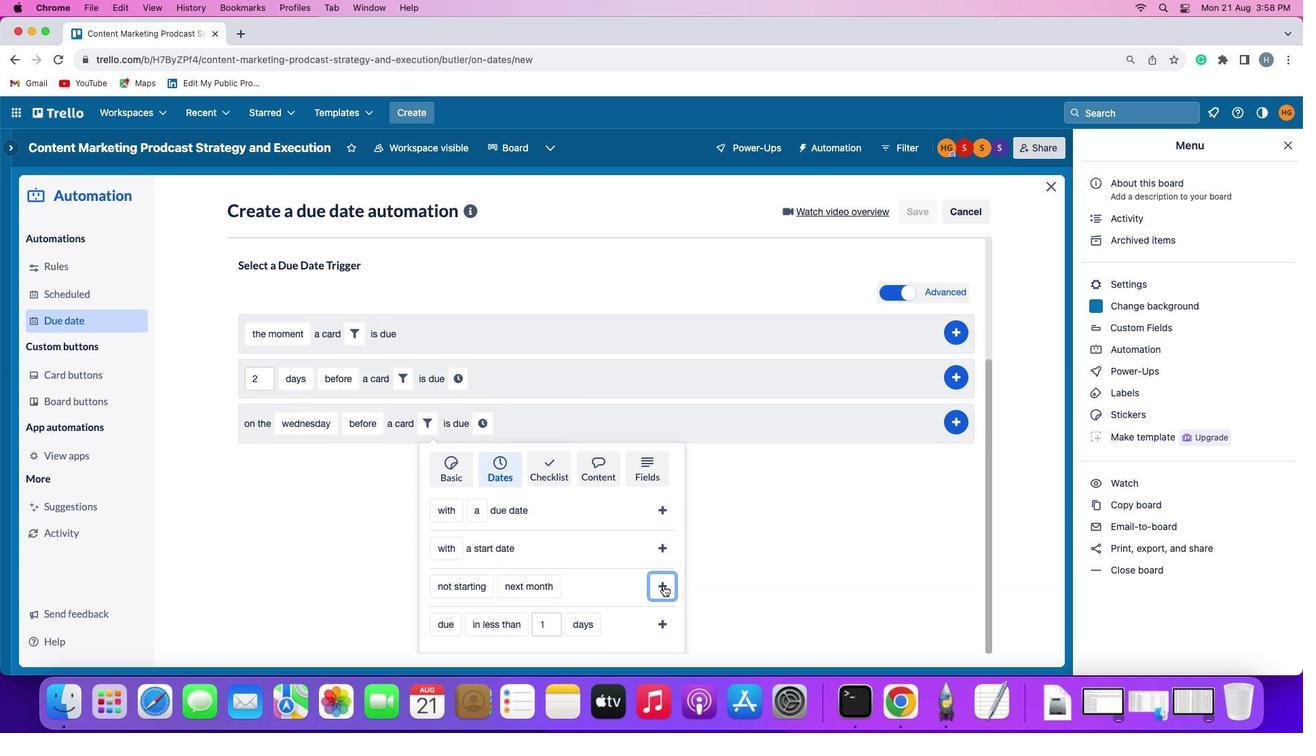 
Action: Mouse moved to (621, 579)
Screenshot: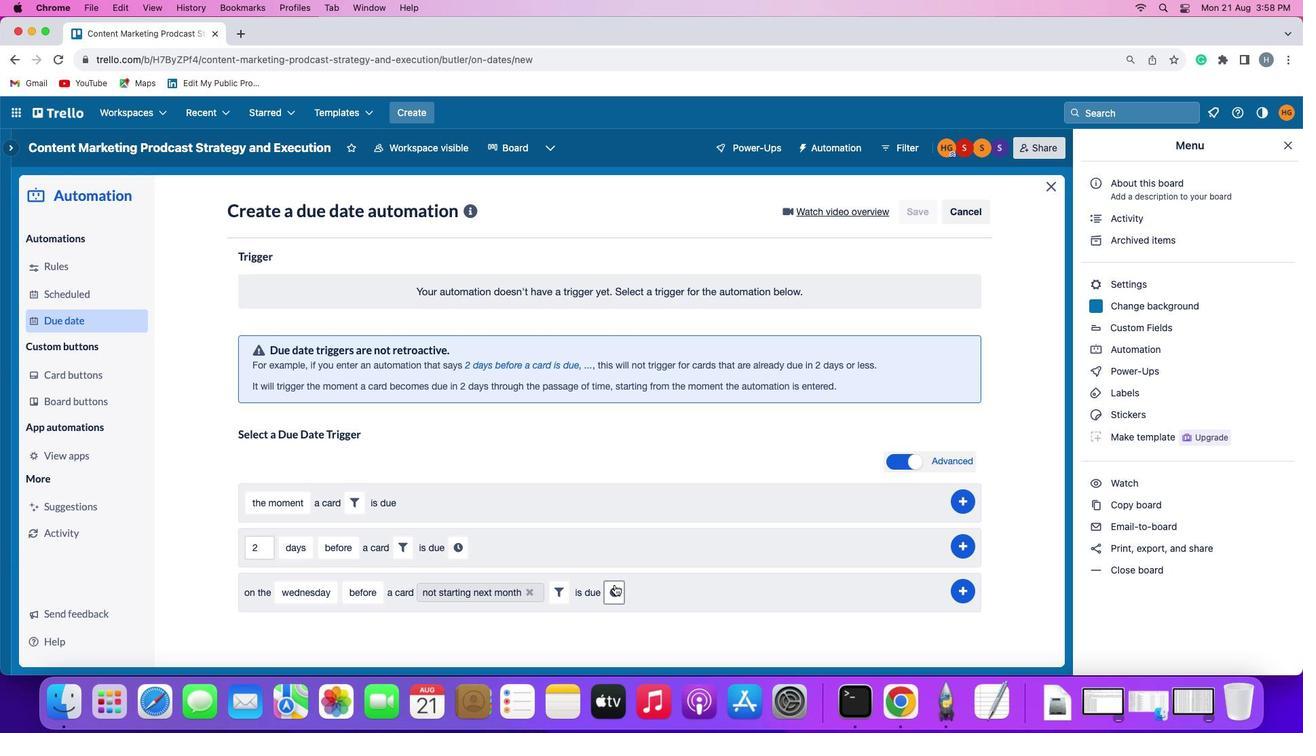 
Action: Mouse pressed left at (621, 579)
Screenshot: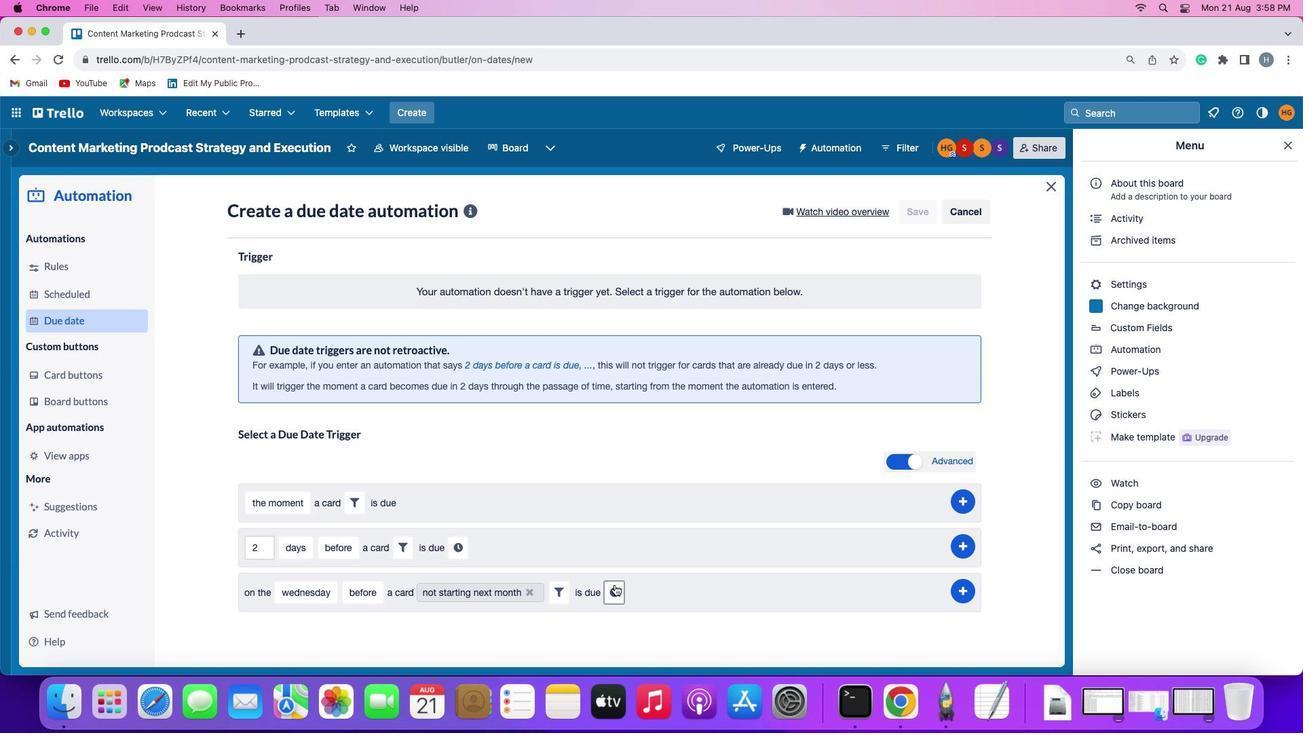 
Action: Mouse moved to (645, 590)
Screenshot: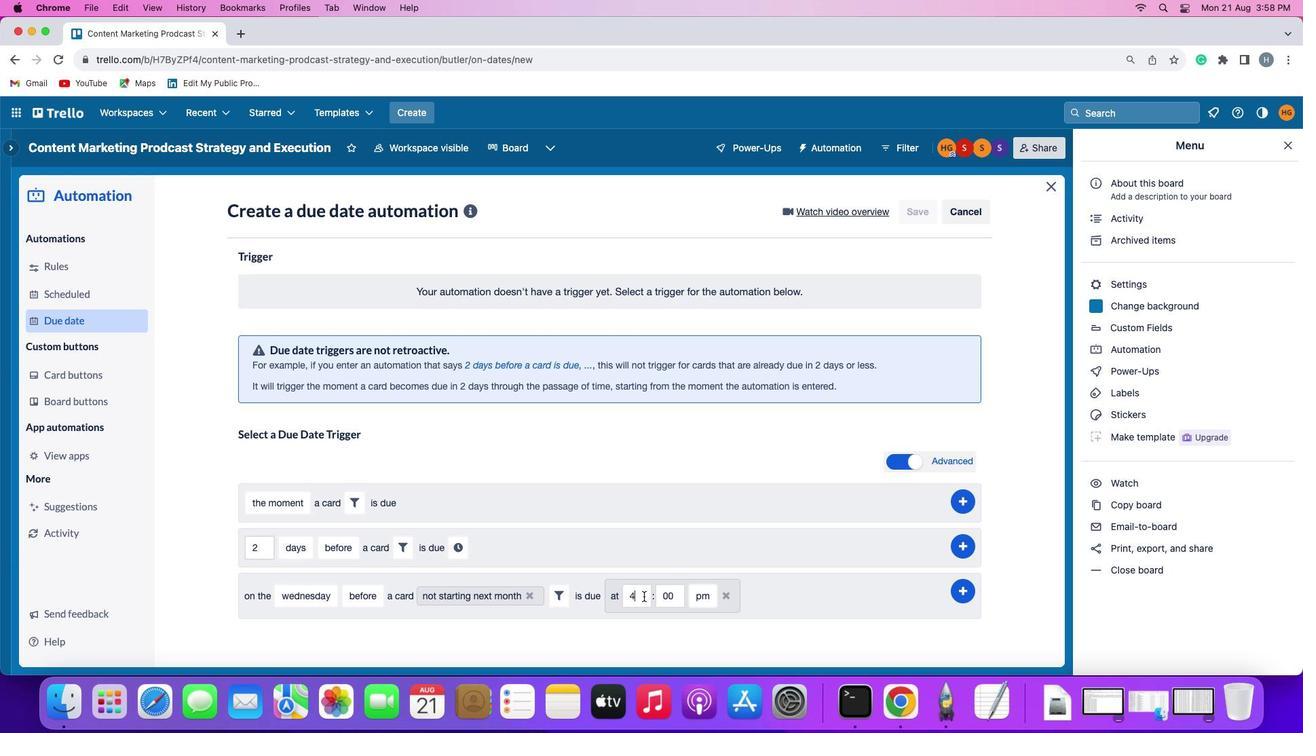
Action: Mouse pressed left at (645, 590)
Screenshot: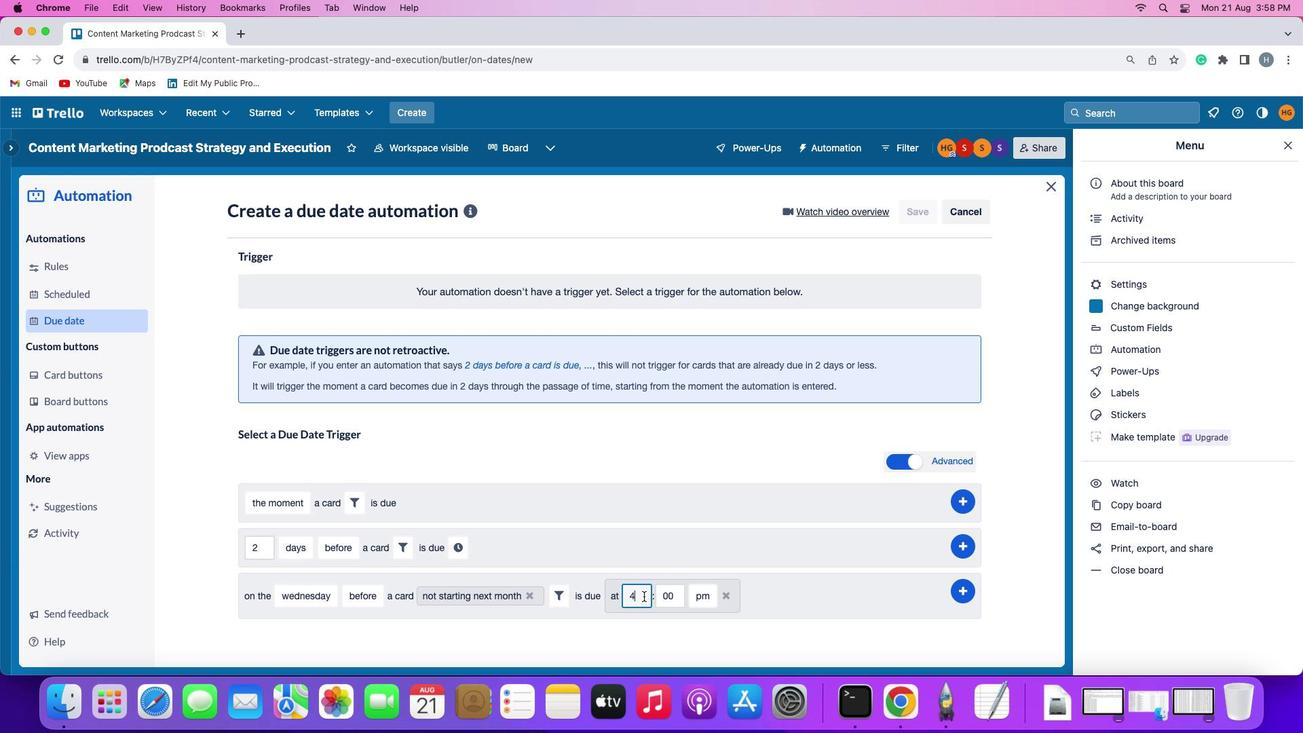 
Action: Key pressed Key.backspace'1''1'
Screenshot: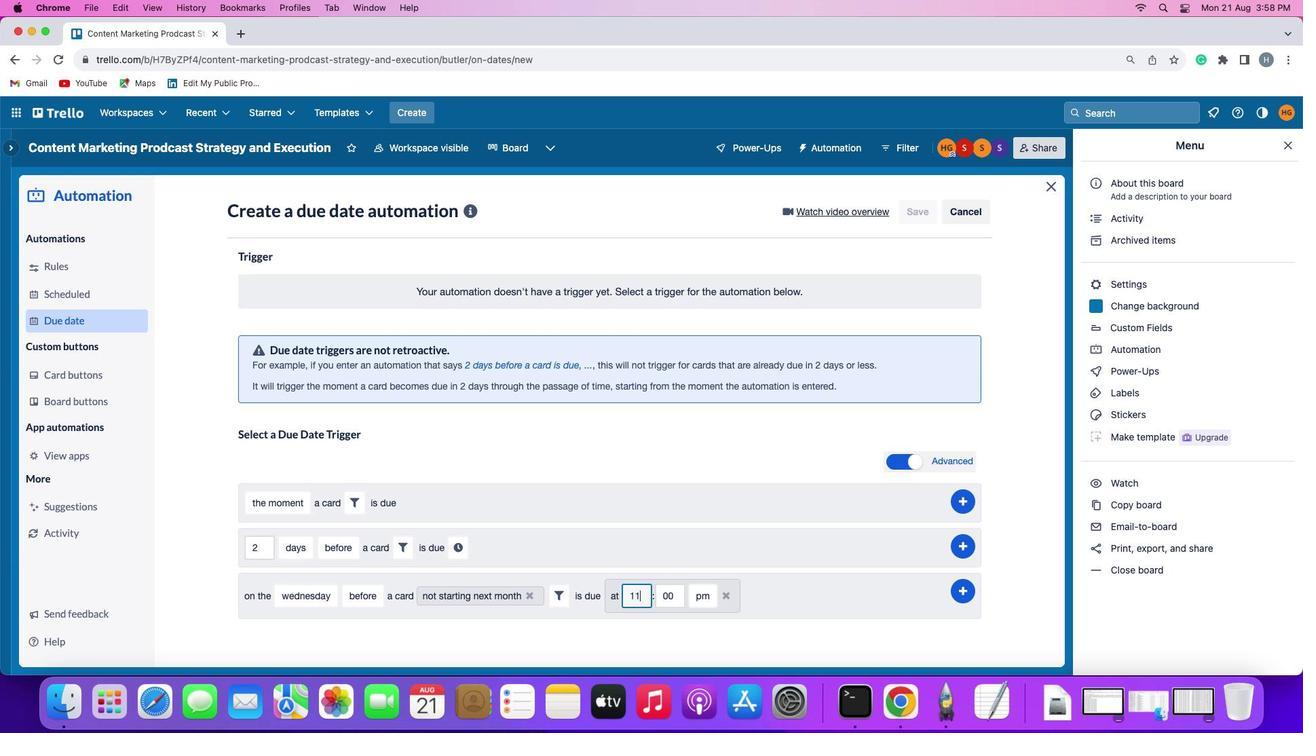 
Action: Mouse moved to (687, 592)
Screenshot: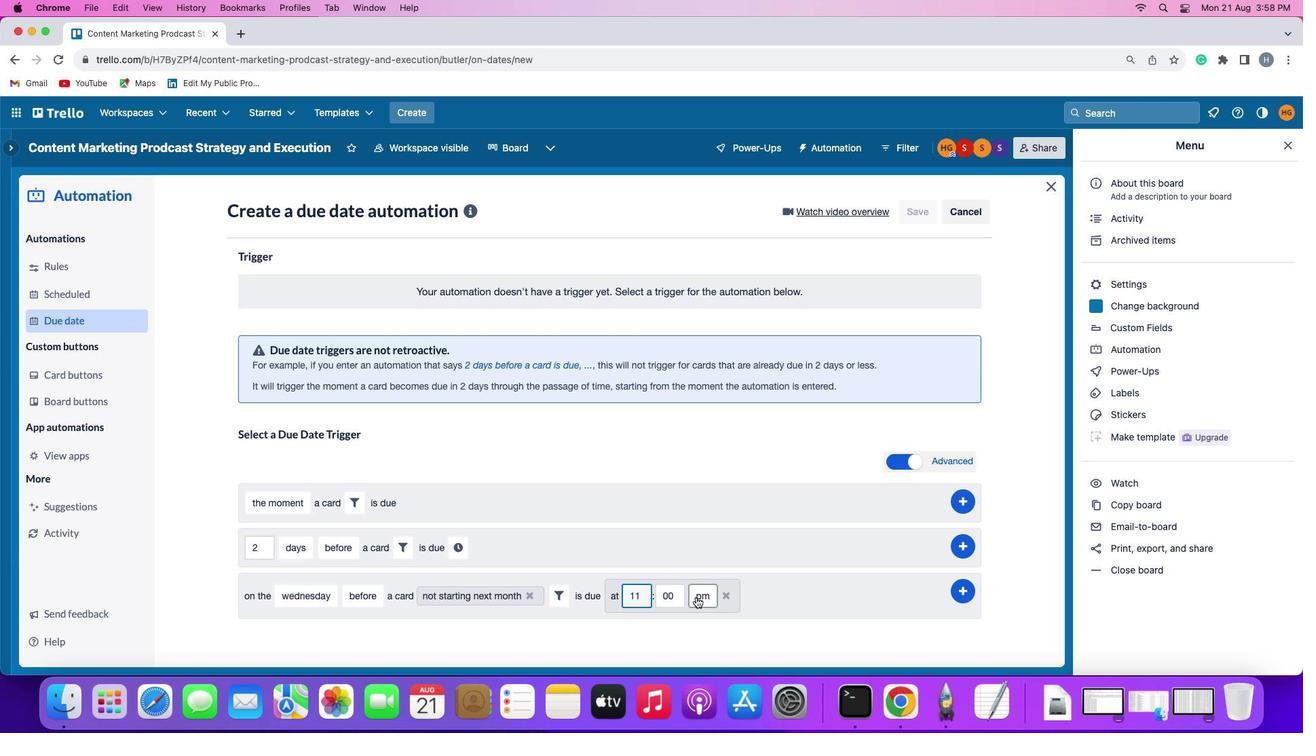 
Action: Mouse pressed left at (687, 592)
Screenshot: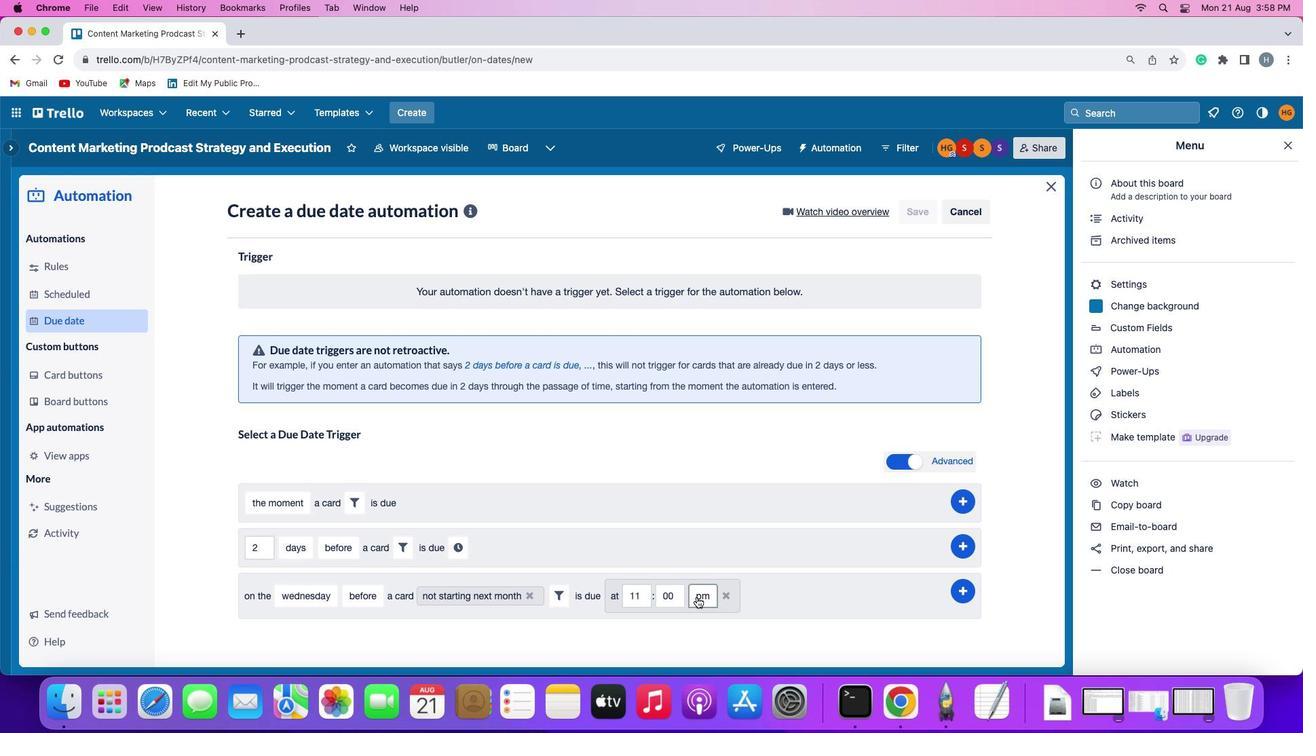 
Action: Mouse moved to (698, 617)
Screenshot: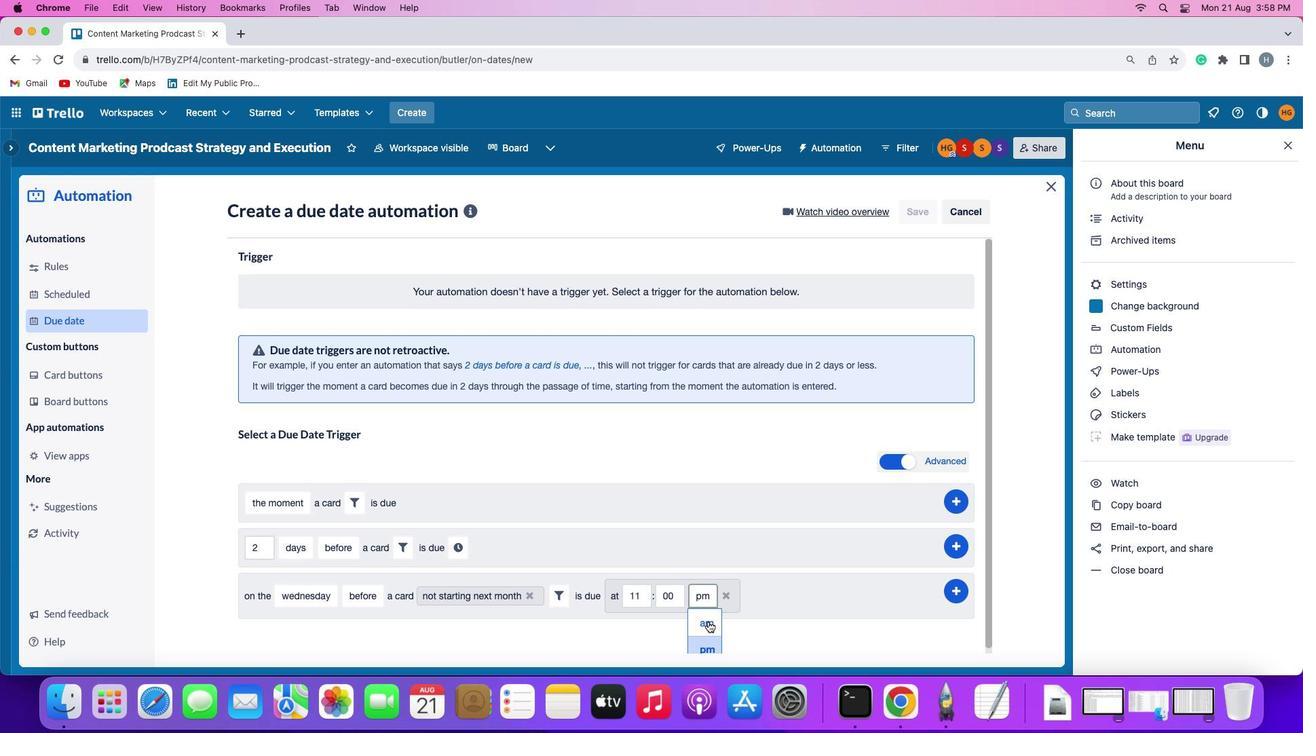 
Action: Mouse pressed left at (698, 617)
Screenshot: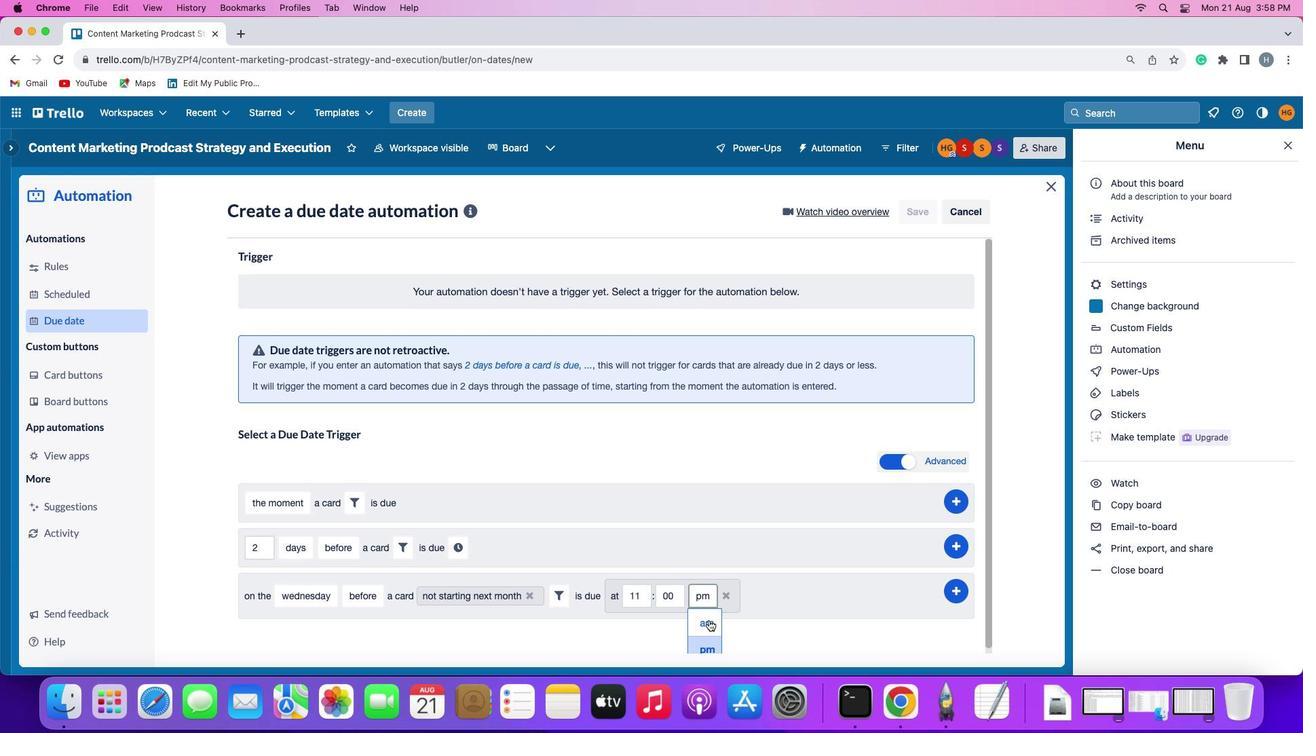 
Action: Mouse moved to (910, 584)
Screenshot: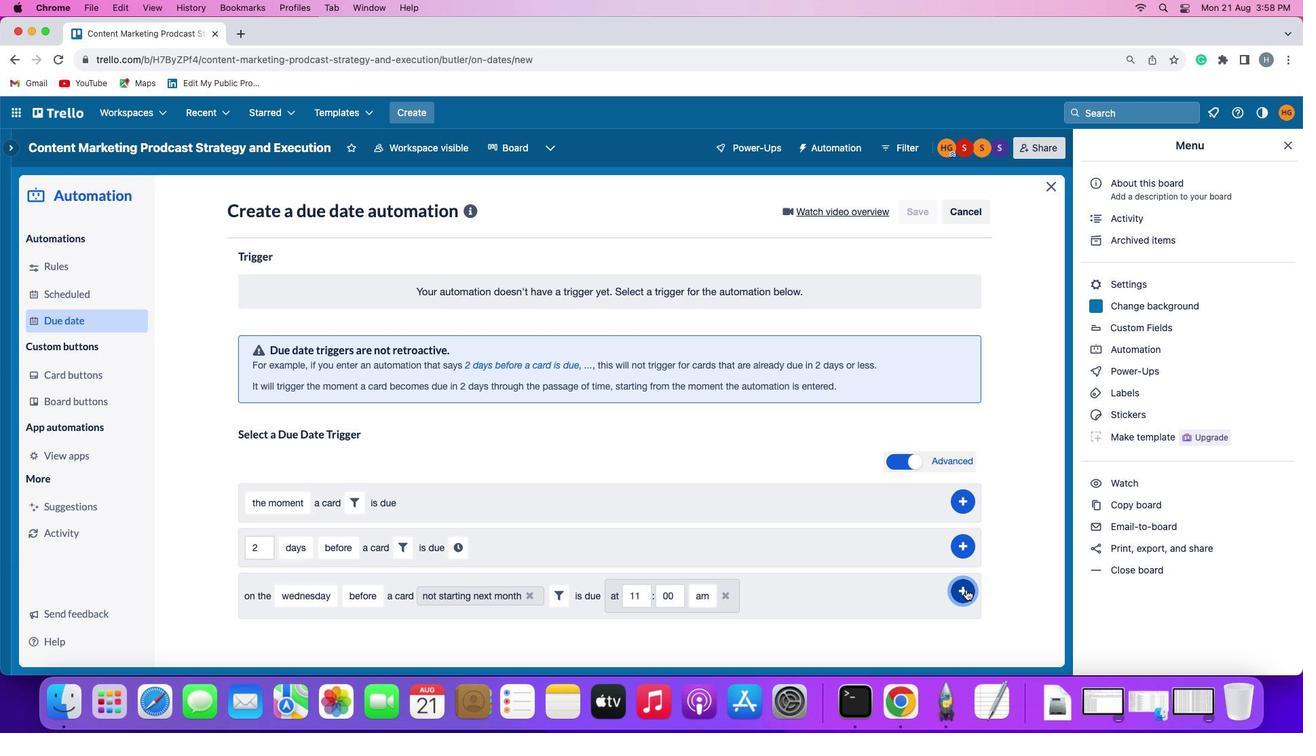 
Action: Mouse pressed left at (910, 584)
Screenshot: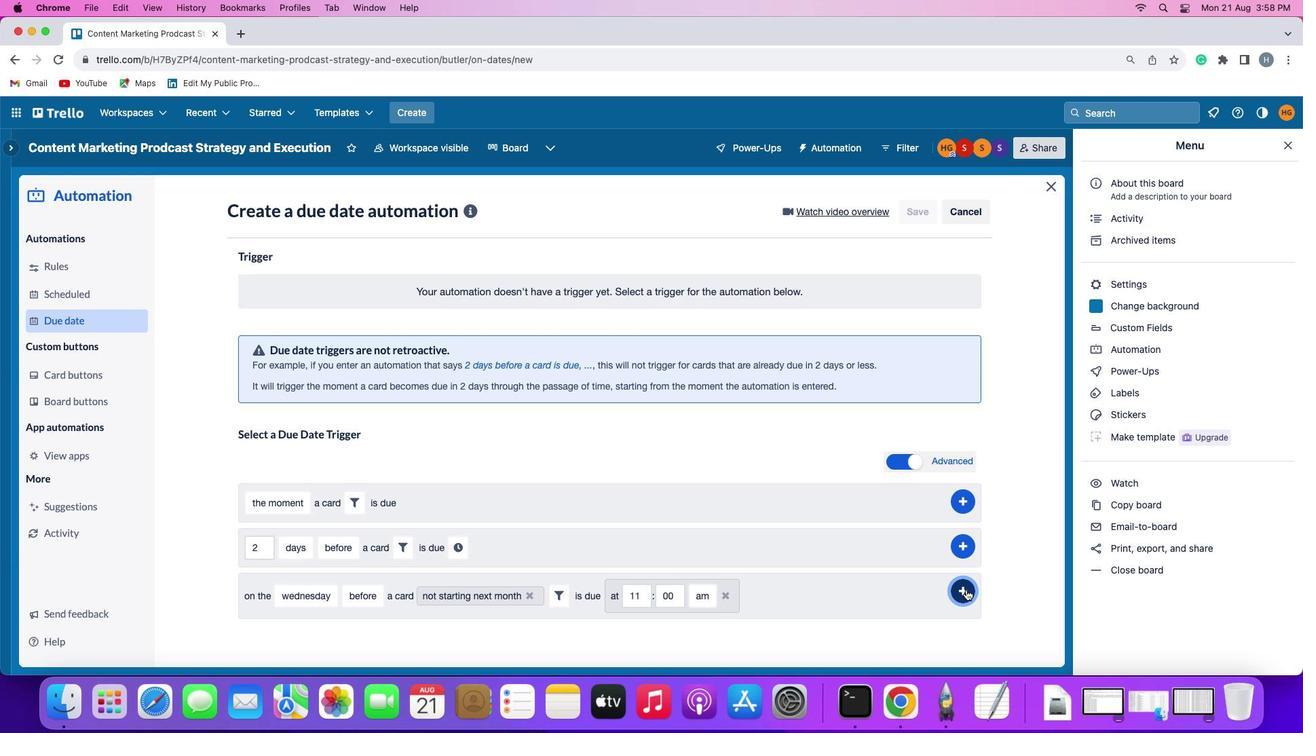 
Action: Mouse moved to (945, 475)
Screenshot: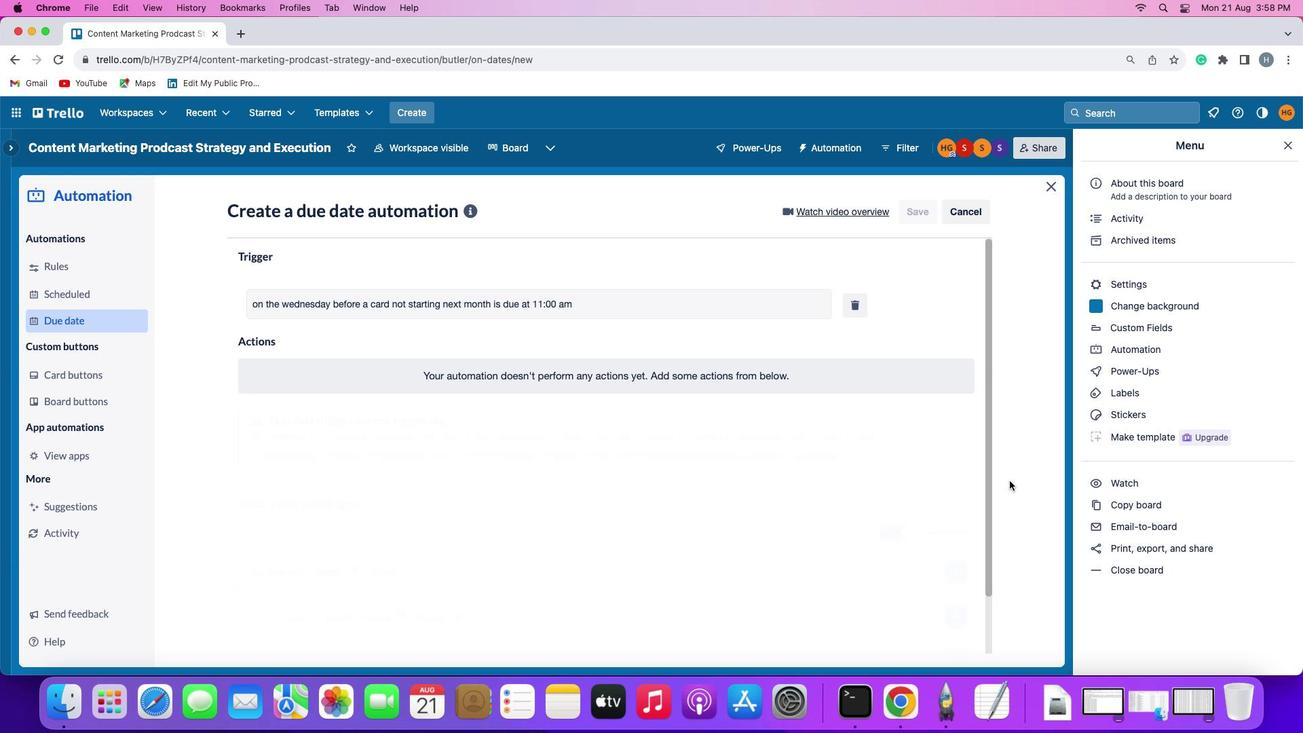 
